 Task: Add an event with the title Second Staff Training: Sales Management, date '2024/05/06', time 9:40 AM to 11:40 AMand add a description: Participants will engage in self-reflection activities to enhance self-awareness and personal growth as leaders. They will explore strategies for continuous learning, self-motivation, and personal development.Select event color  Tomato . Add location for the event as: Lima, Peru, logged in from the account softage.8@softage.netand send the event invitation to softage.4@softage.net and softage.5@softage.net. Set a reminder for the event Every weekday(Monday to Friday)
Action: Mouse moved to (31, 81)
Screenshot: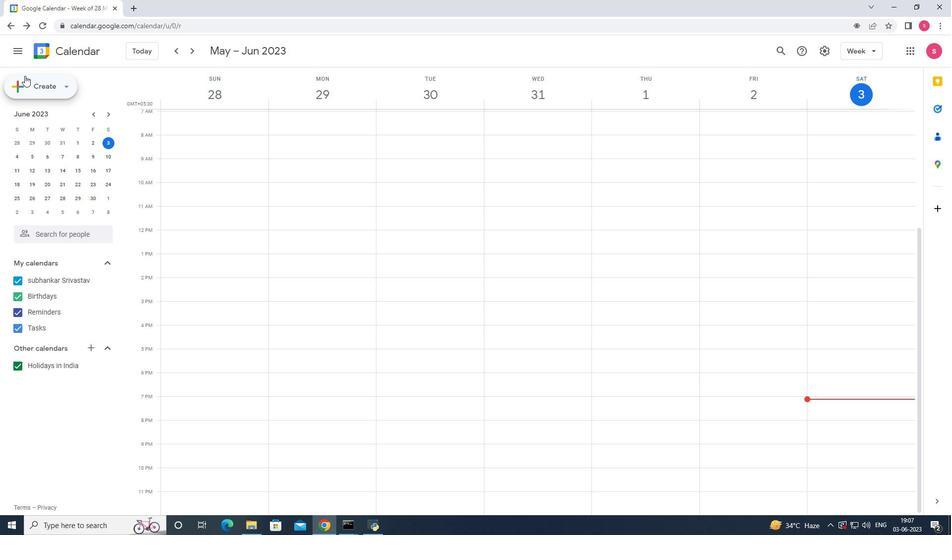 
Action: Mouse pressed left at (31, 81)
Screenshot: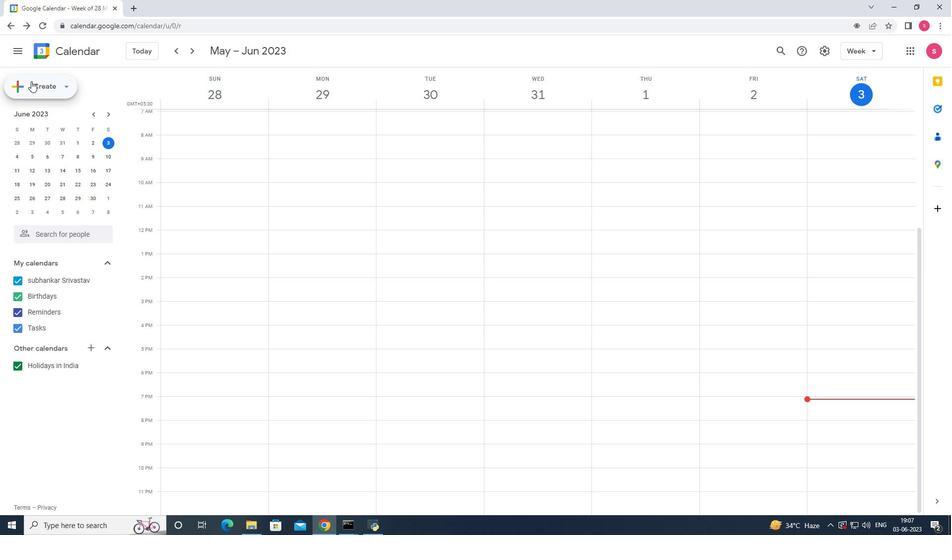 
Action: Mouse moved to (33, 114)
Screenshot: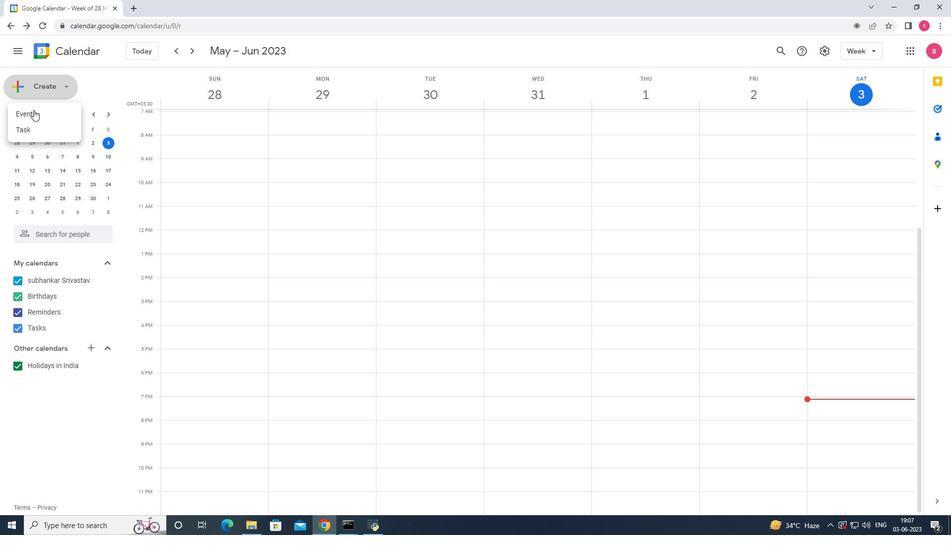 
Action: Mouse pressed left at (33, 114)
Screenshot: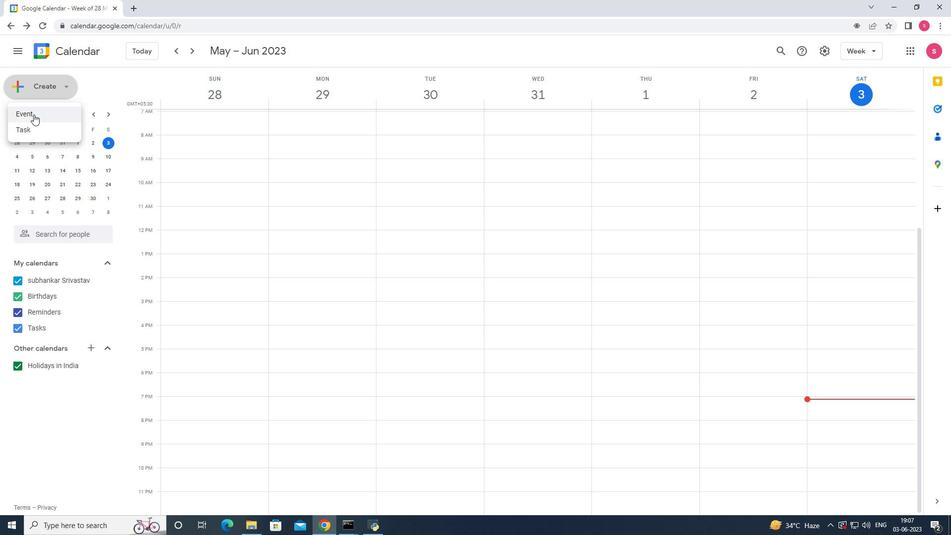 
Action: Mouse moved to (741, 394)
Screenshot: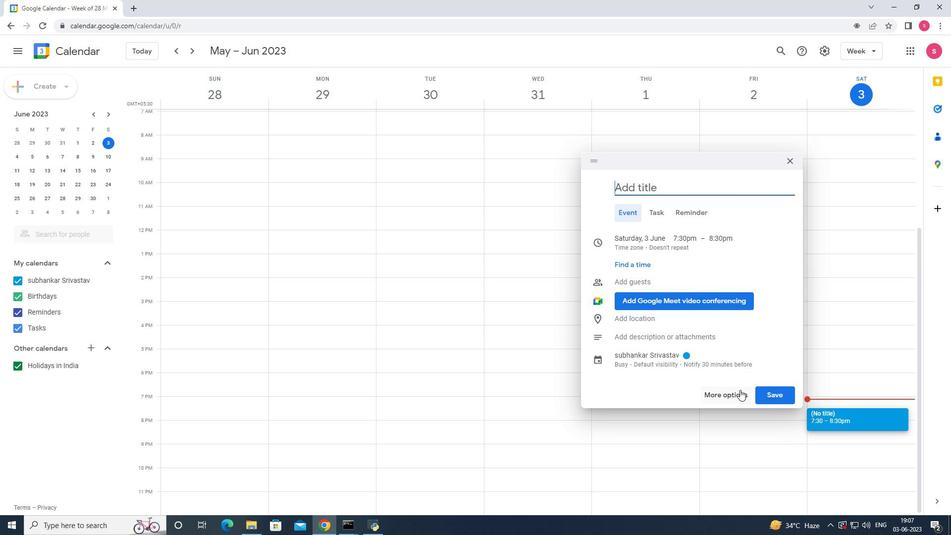 
Action: Mouse pressed left at (741, 394)
Screenshot: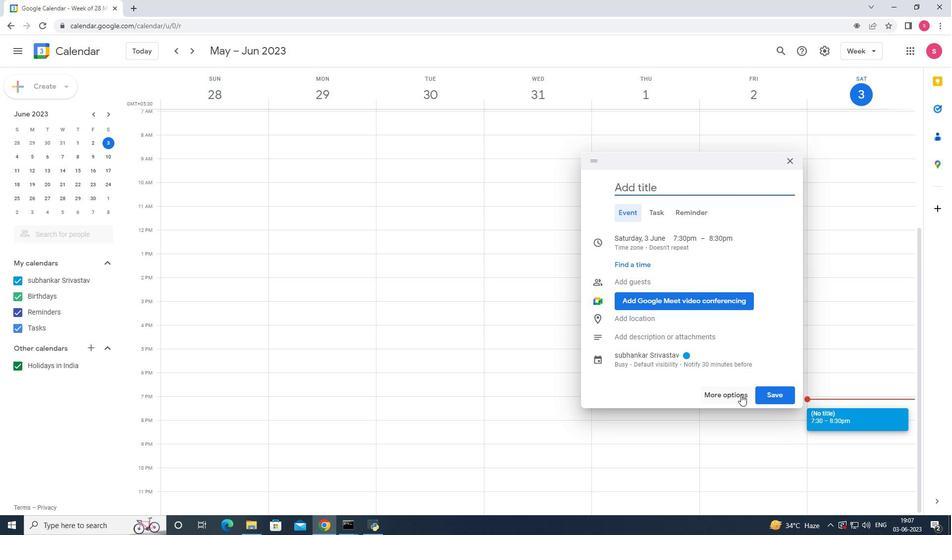 
Action: Mouse moved to (390, 269)
Screenshot: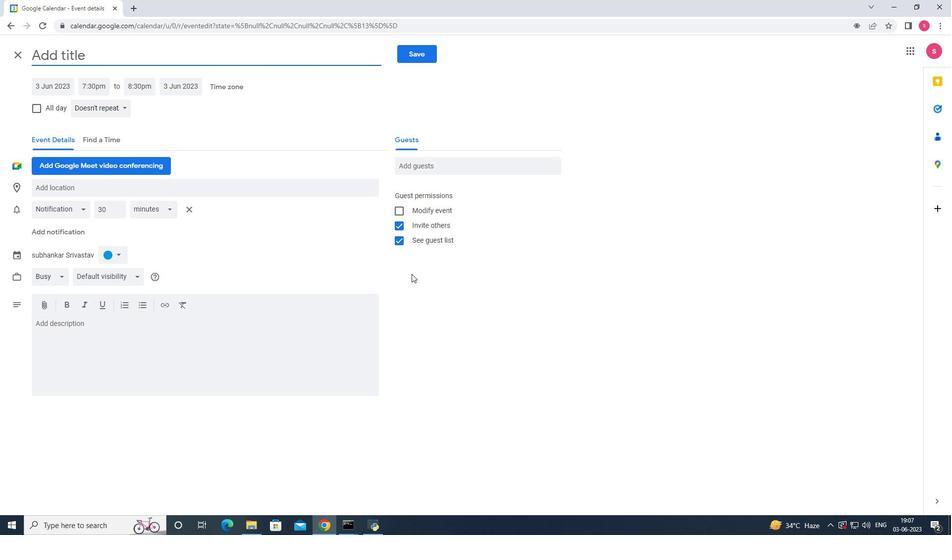 
Action: Key pressed <Key.shift>Second<Key.space><Key.shift>Staff<Key.space><Key.shift>Tranin<Key.backspace><Key.backspace><Key.backspace>ining;<Key.backspace><Key.shift><Key.shift><Key.shift><Key.shift><Key.shift><Key.shift><Key.shift><Key.shift><Key.shift><Key.shift><Key.shift>:<Key.space><Key.backspace>sa<Key.backspace><Key.backspace><Key.shift>Savi<Key.backspace><Key.backspace>l<Key.backspace><Key.backspace><Key.backspace><Key.space><Key.shift><Key.shift>Sales<Key.space><Key.shift>Management
Screenshot: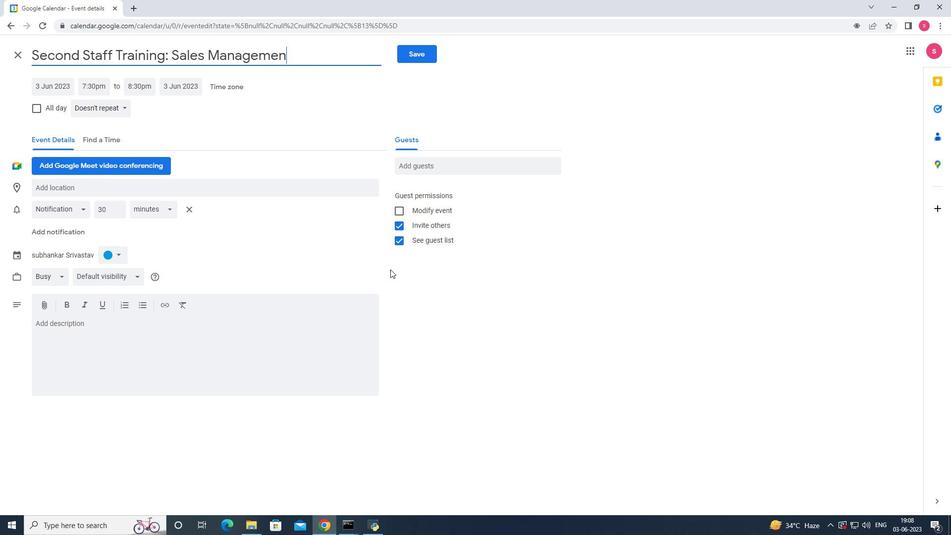 
Action: Mouse moved to (54, 84)
Screenshot: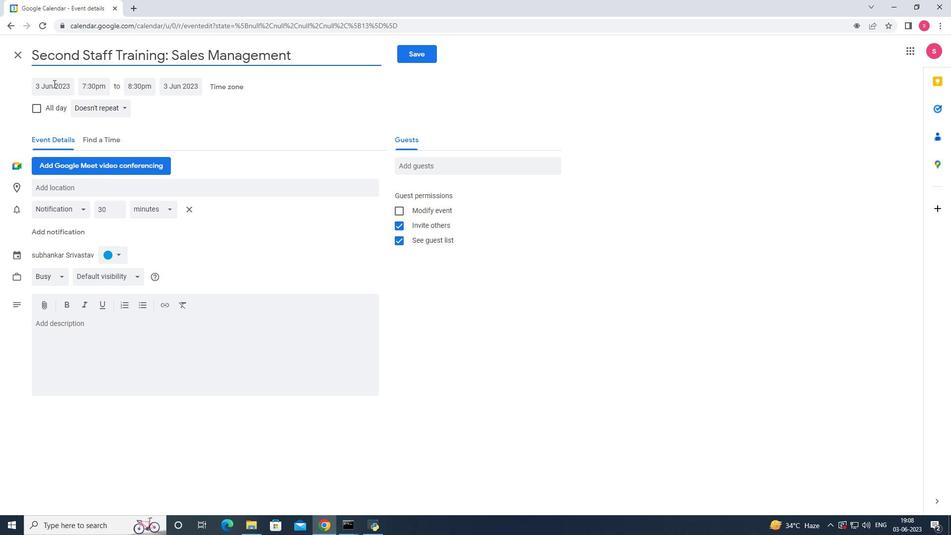 
Action: Mouse pressed left at (54, 84)
Screenshot: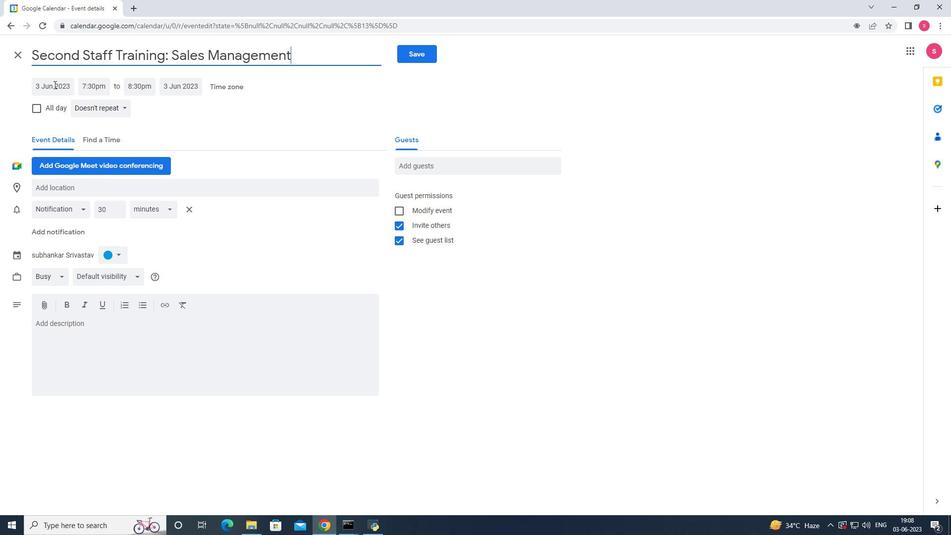 
Action: Mouse moved to (153, 110)
Screenshot: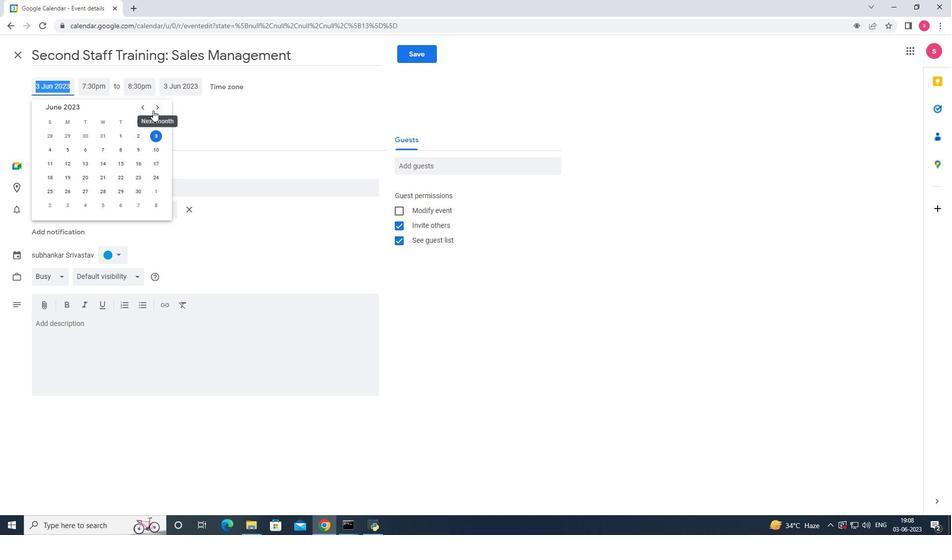 
Action: Mouse pressed left at (153, 110)
Screenshot: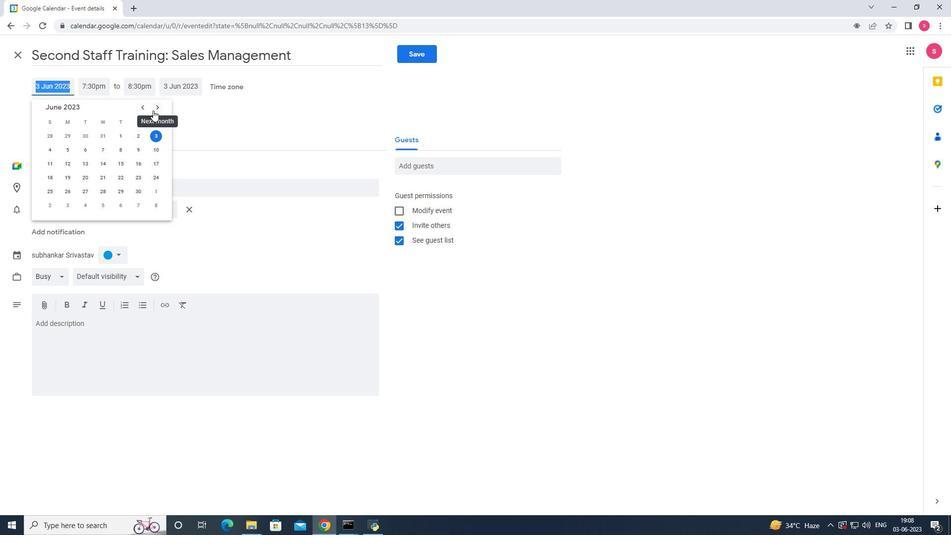 
Action: Mouse pressed left at (153, 110)
Screenshot: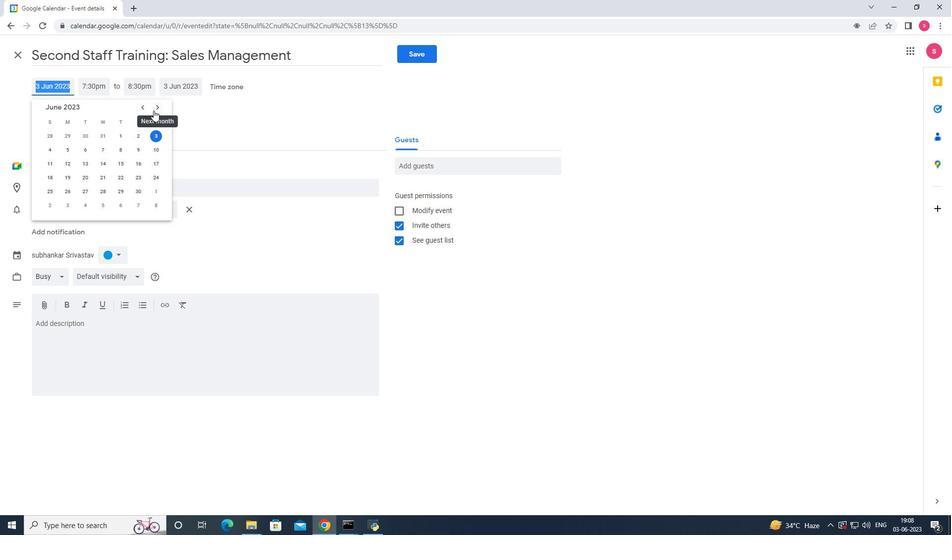 
Action: Mouse pressed left at (153, 110)
Screenshot: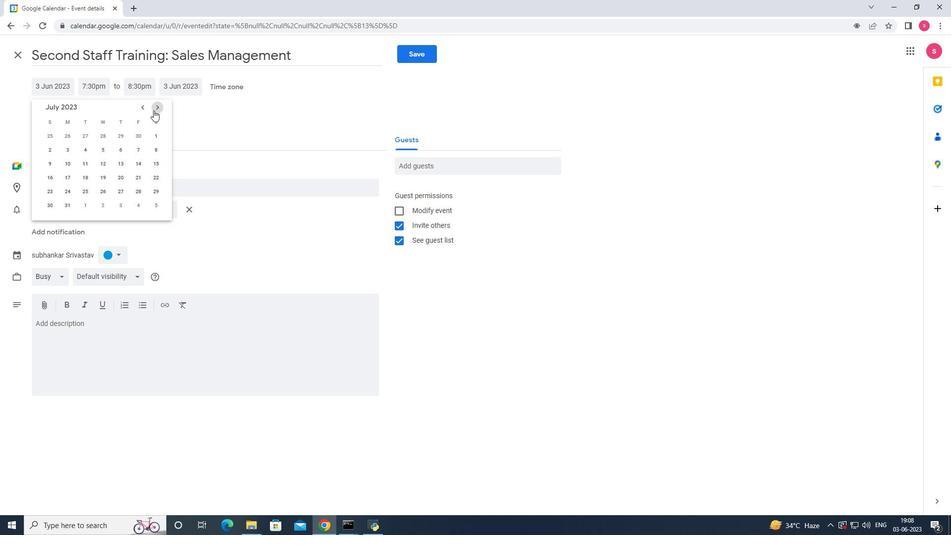 
Action: Mouse pressed left at (153, 110)
Screenshot: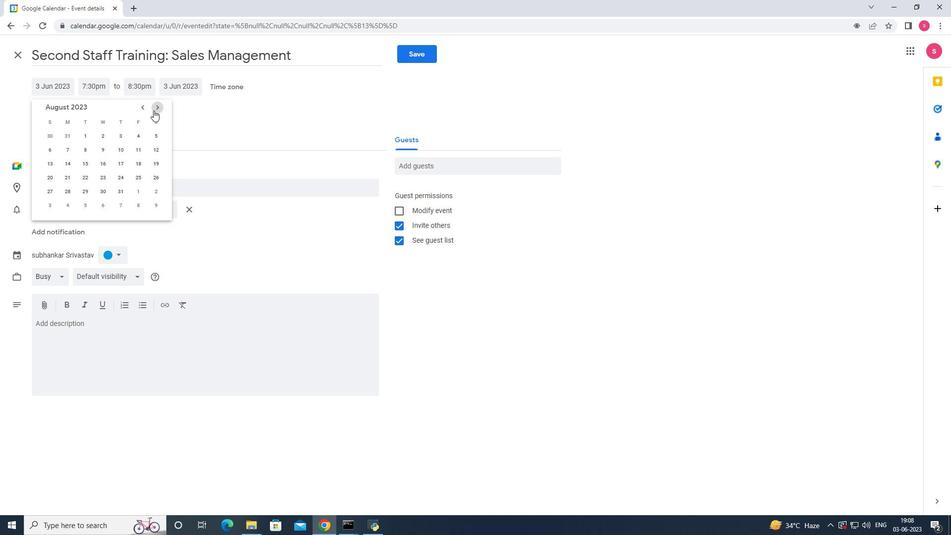 
Action: Mouse pressed left at (153, 110)
Screenshot: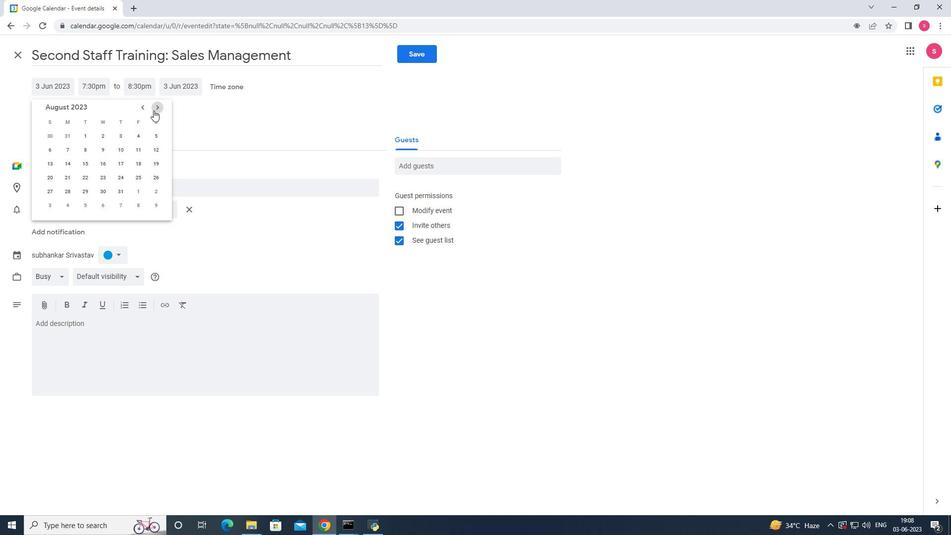 
Action: Mouse pressed left at (153, 110)
Screenshot: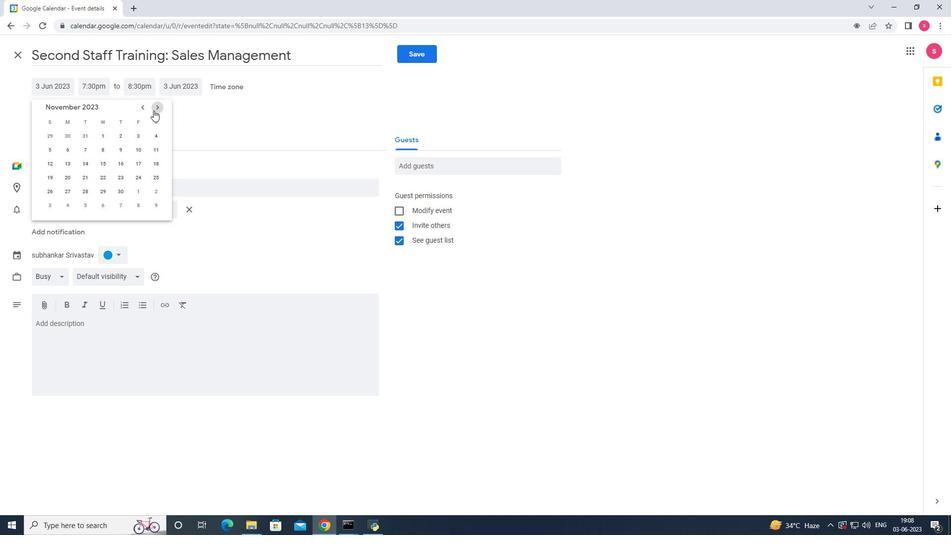 
Action: Mouse pressed left at (153, 110)
Screenshot: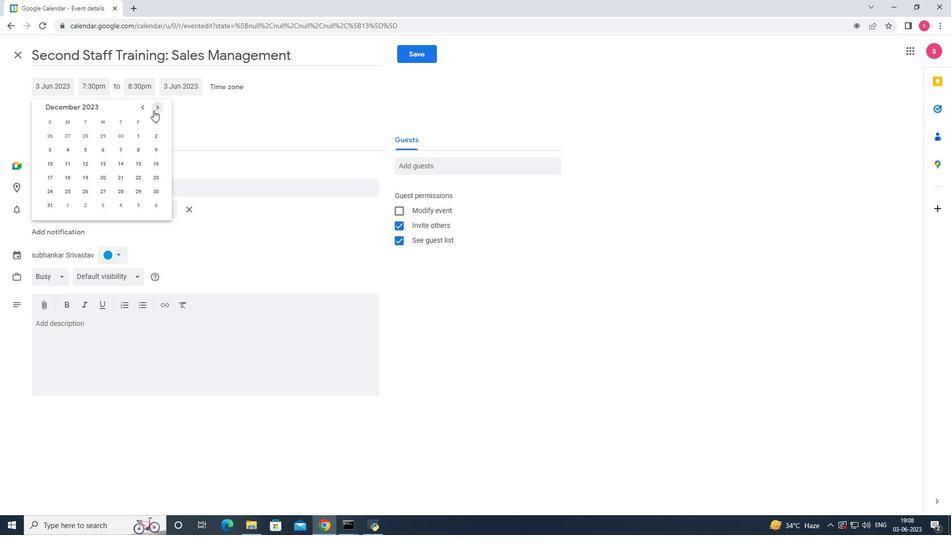 
Action: Mouse pressed left at (153, 110)
Screenshot: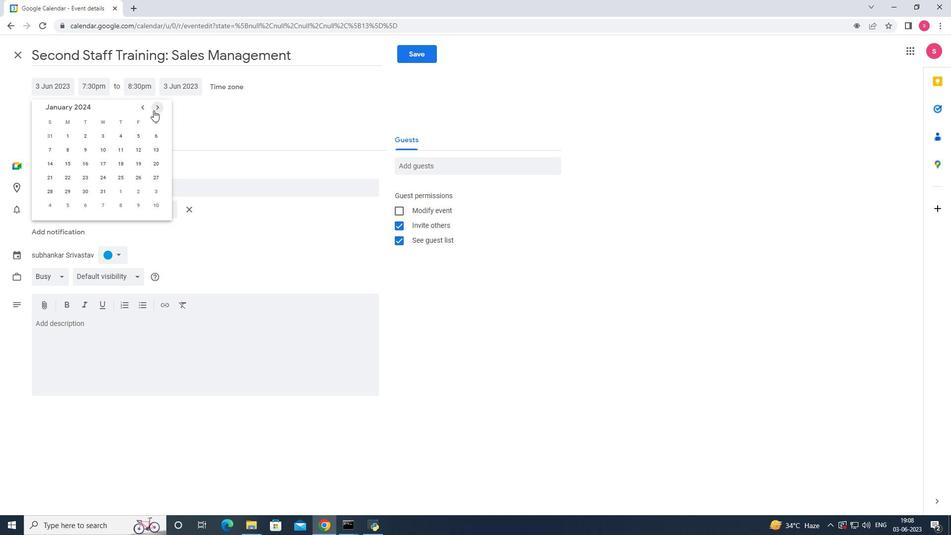 
Action: Mouse pressed left at (153, 110)
Screenshot: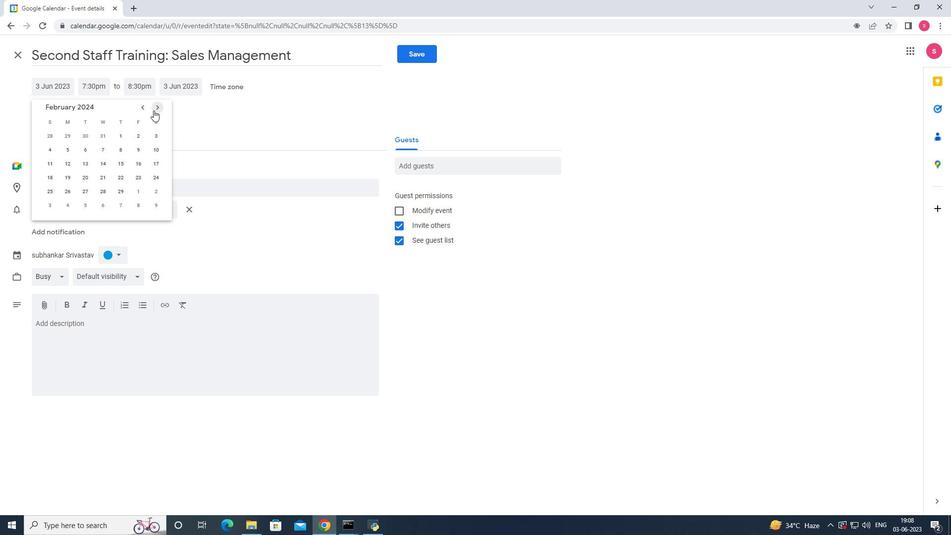 
Action: Mouse pressed left at (153, 110)
Screenshot: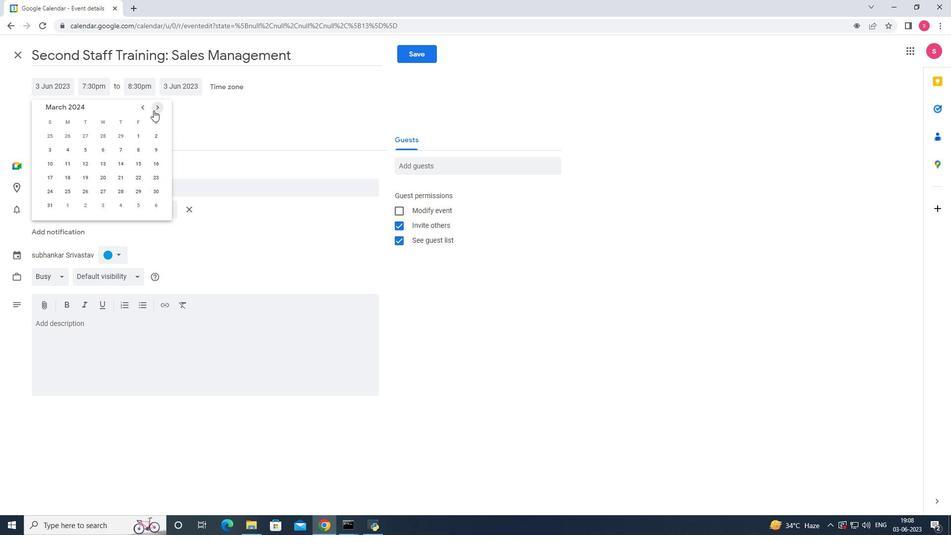 
Action: Mouse pressed left at (153, 110)
Screenshot: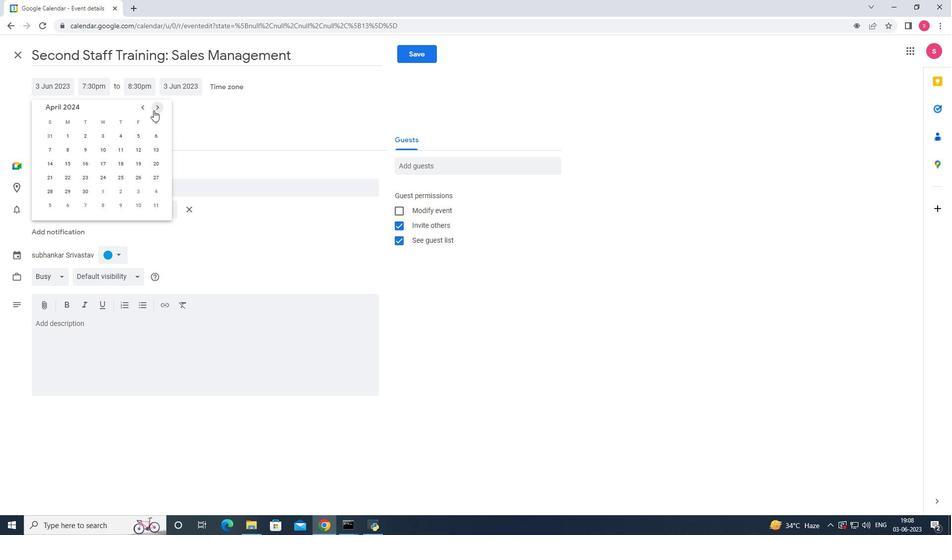 
Action: Mouse moved to (66, 148)
Screenshot: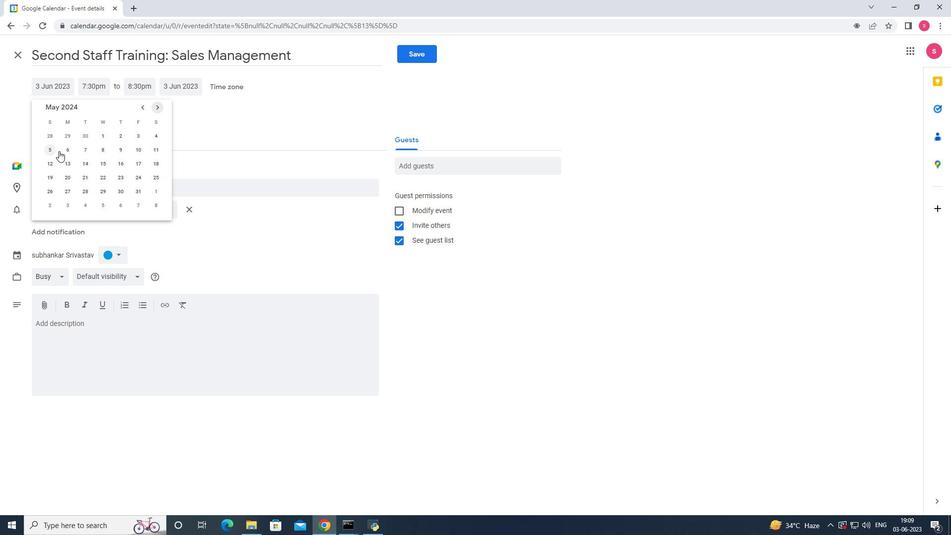 
Action: Mouse pressed left at (66, 148)
Screenshot: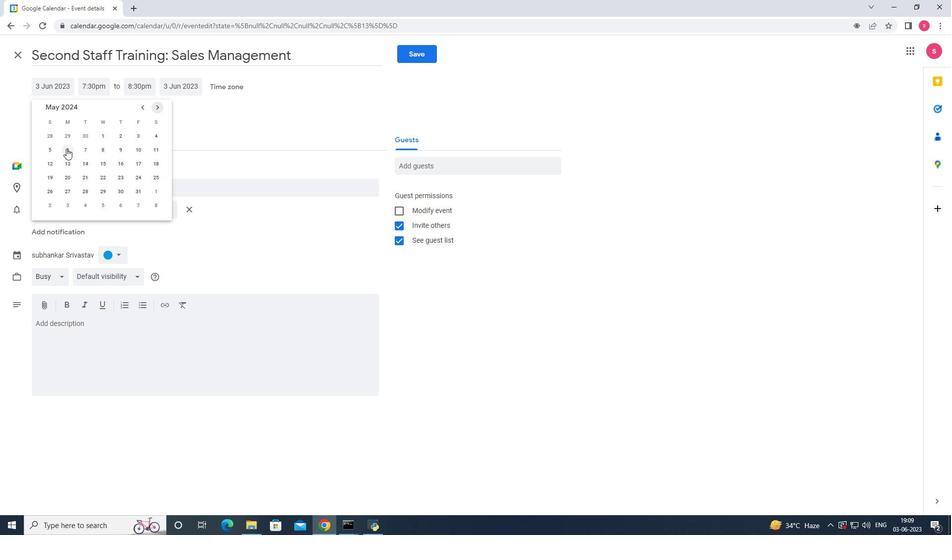
Action: Mouse moved to (102, 89)
Screenshot: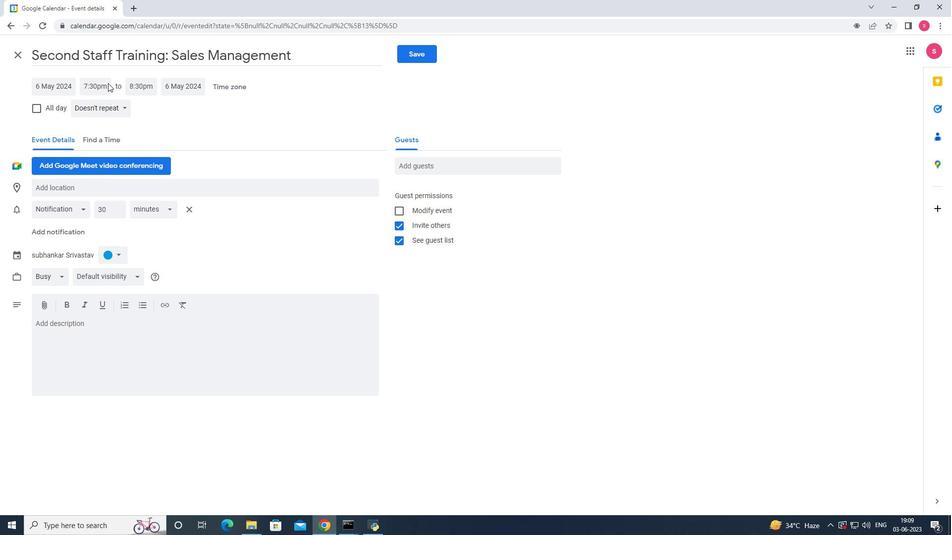 
Action: Mouse pressed left at (102, 89)
Screenshot: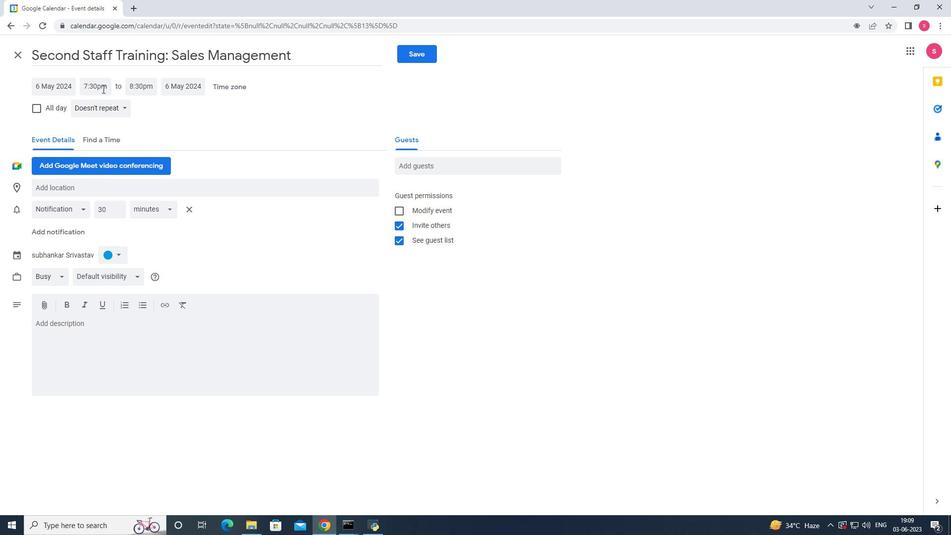 
Action: Mouse moved to (105, 166)
Screenshot: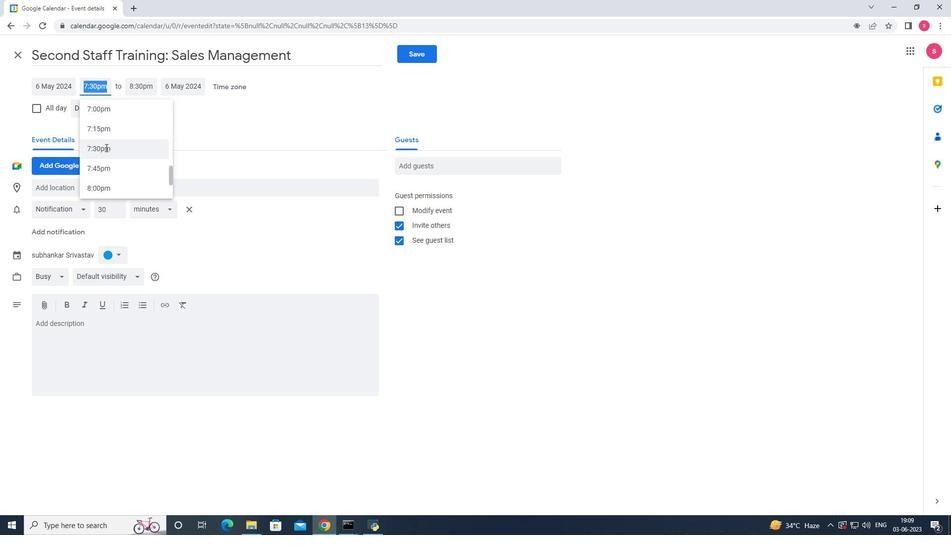 
Action: Mouse scrolled (105, 166) with delta (0, 0)
Screenshot: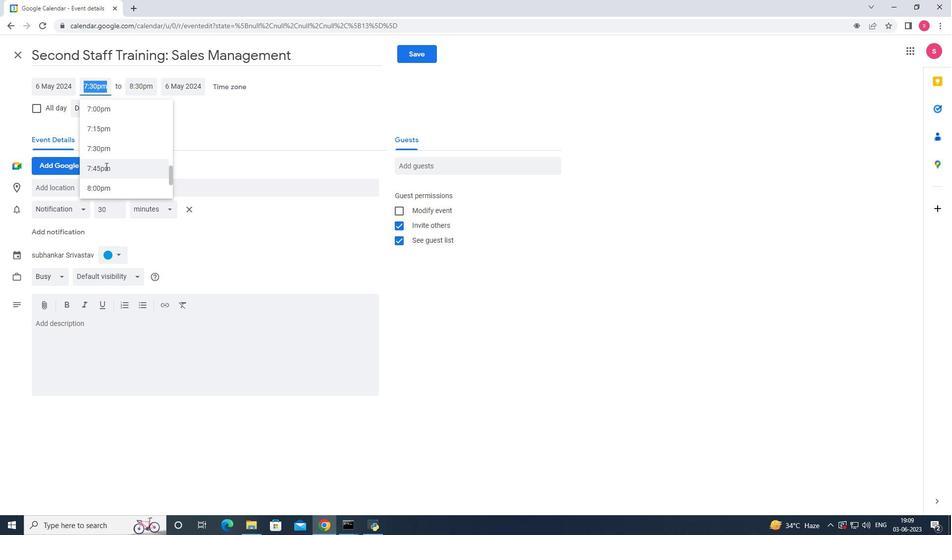 
Action: Mouse scrolled (105, 166) with delta (0, 0)
Screenshot: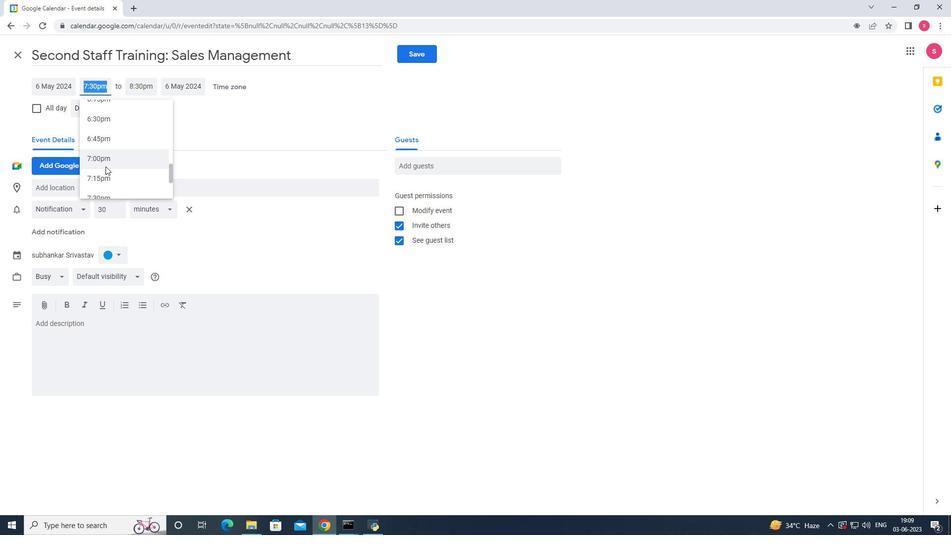 
Action: Mouse scrolled (105, 166) with delta (0, 0)
Screenshot: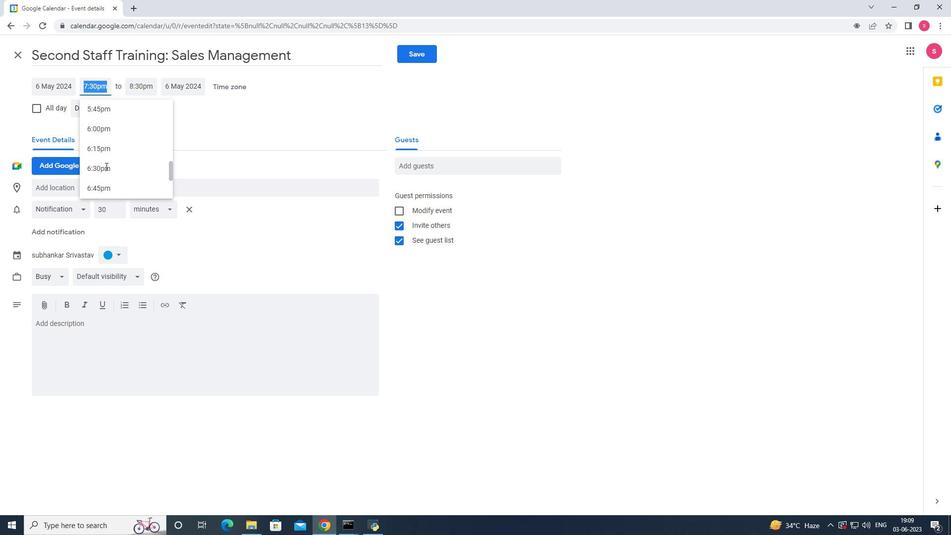 
Action: Mouse scrolled (105, 166) with delta (0, 0)
Screenshot: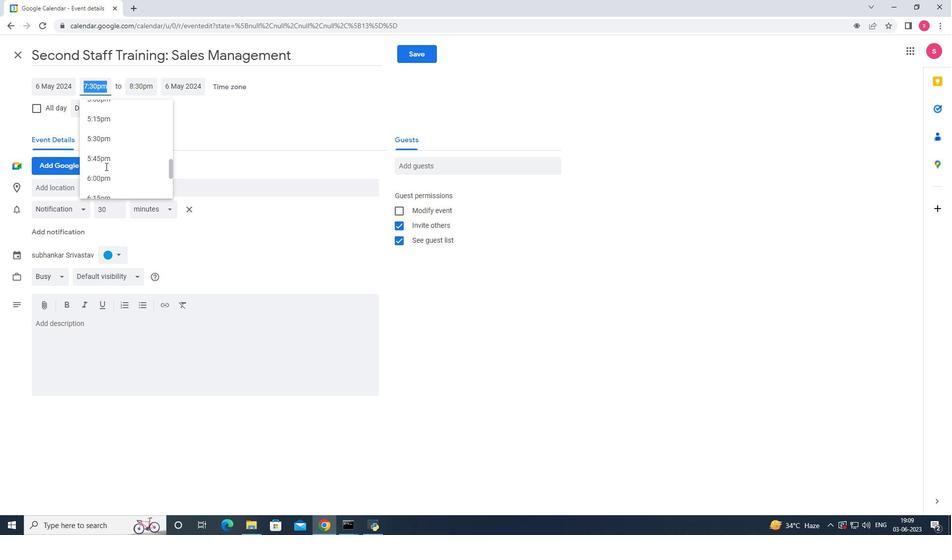 
Action: Mouse scrolled (105, 166) with delta (0, 0)
Screenshot: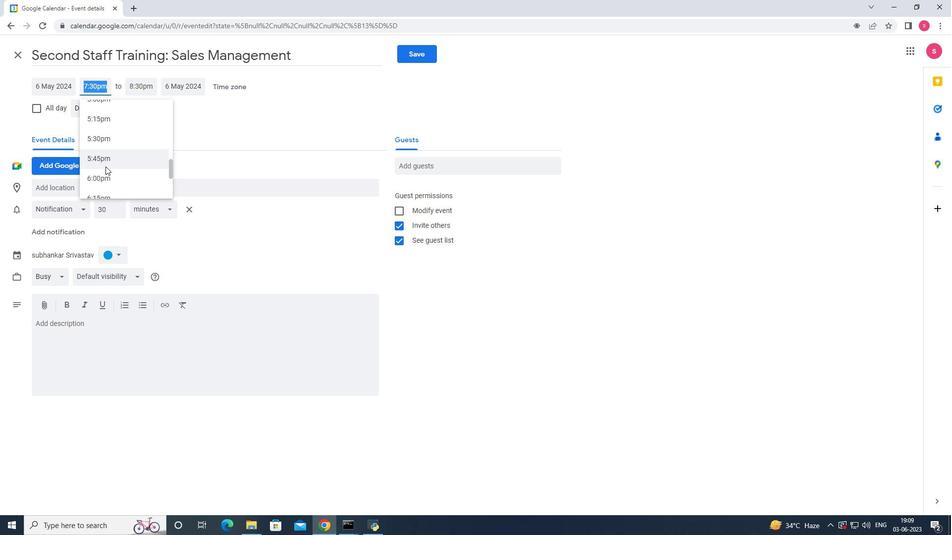 
Action: Mouse scrolled (105, 166) with delta (0, 0)
Screenshot: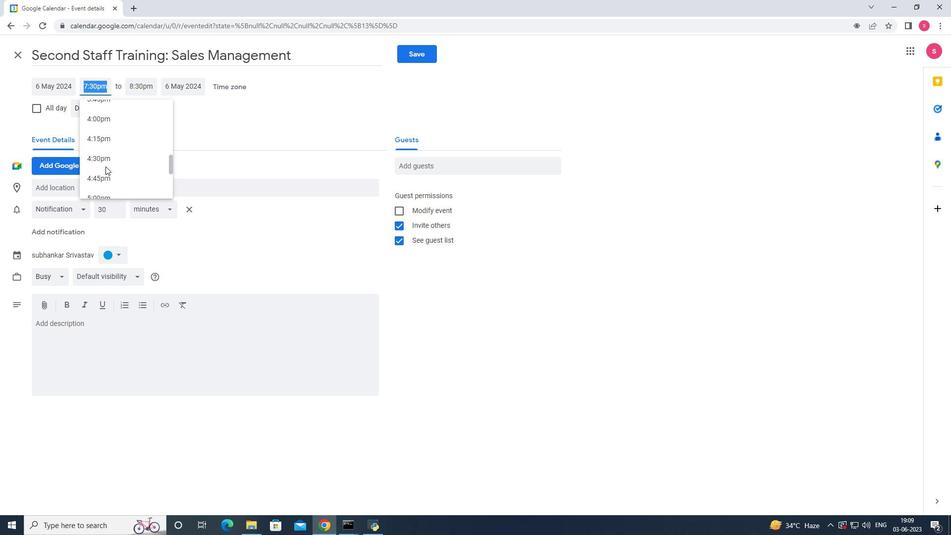
Action: Mouse scrolled (105, 166) with delta (0, 0)
Screenshot: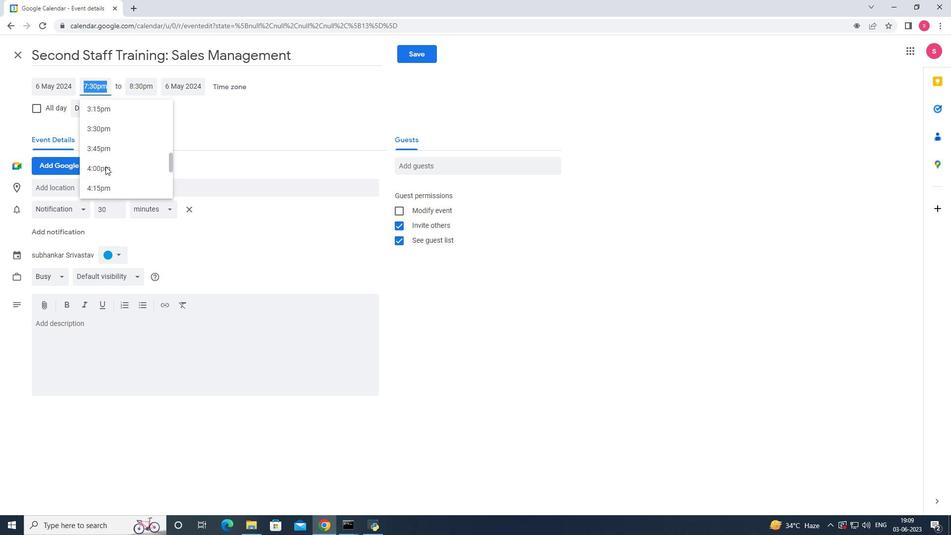 
Action: Mouse scrolled (105, 166) with delta (0, 0)
Screenshot: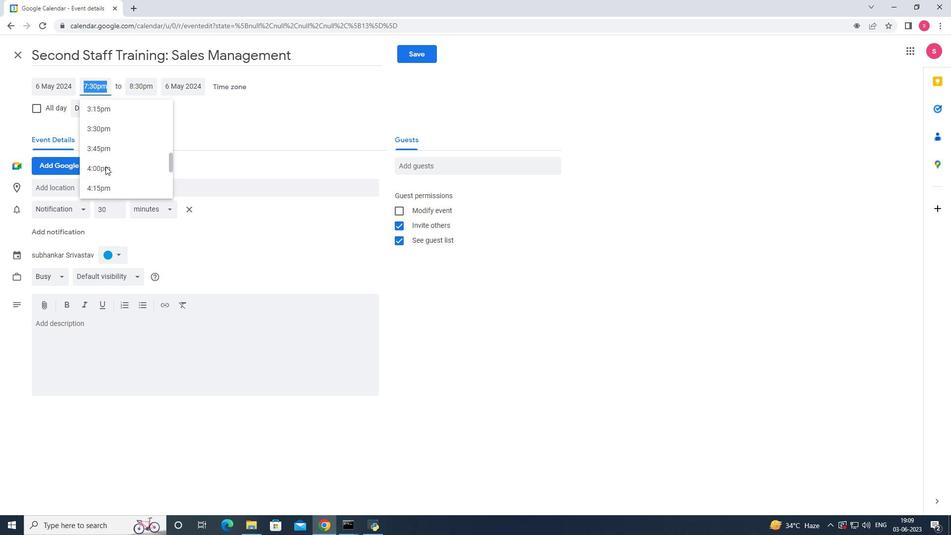
Action: Mouse scrolled (105, 166) with delta (0, 0)
Screenshot: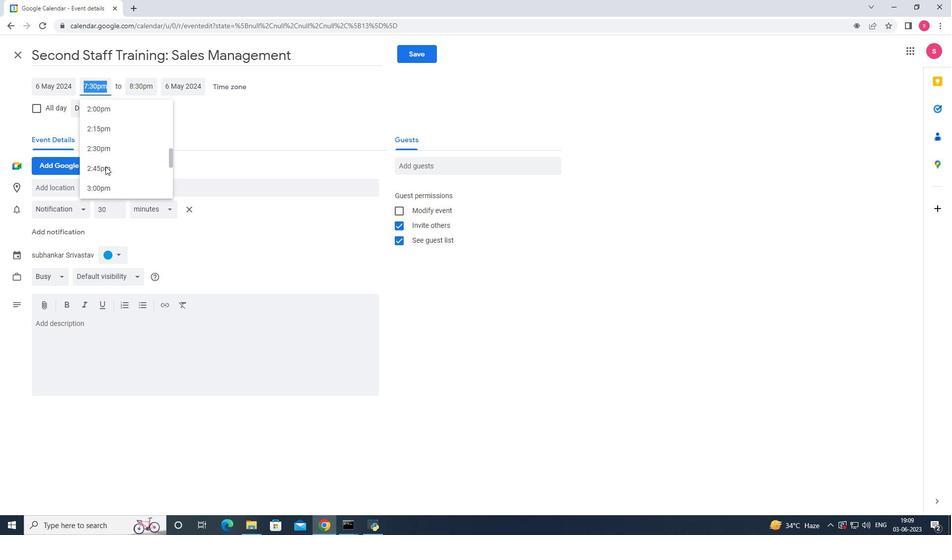 
Action: Mouse scrolled (105, 166) with delta (0, 0)
Screenshot: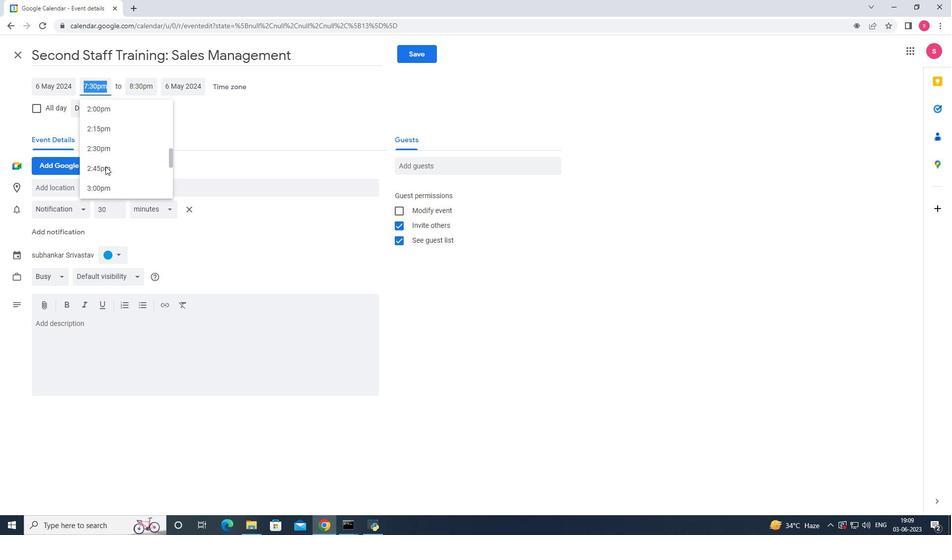 
Action: Mouse scrolled (105, 166) with delta (0, 0)
Screenshot: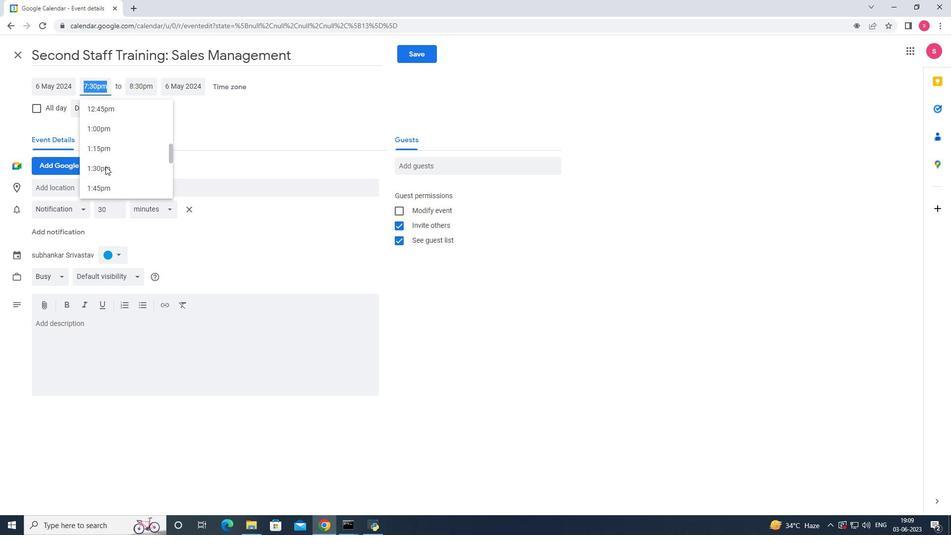 
Action: Mouse scrolled (105, 166) with delta (0, 0)
Screenshot: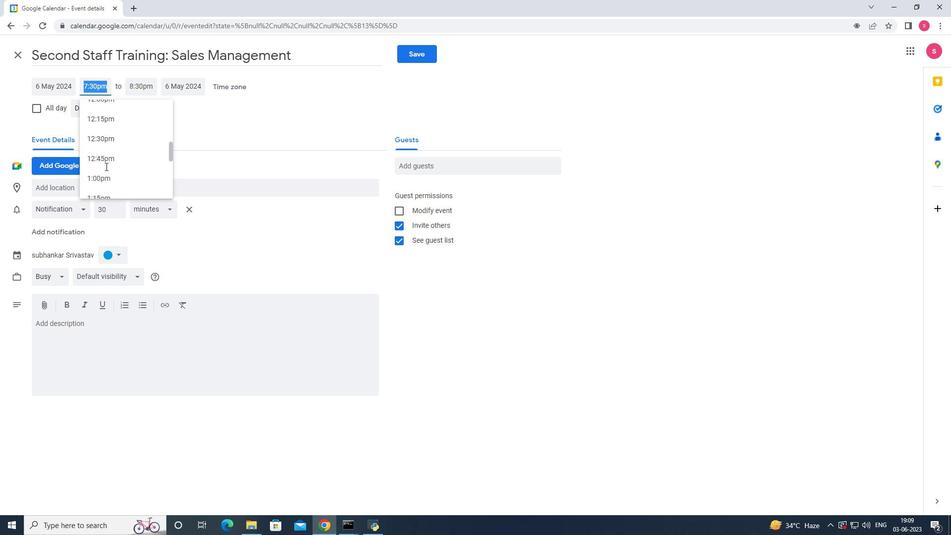 
Action: Mouse scrolled (105, 166) with delta (0, 0)
Screenshot: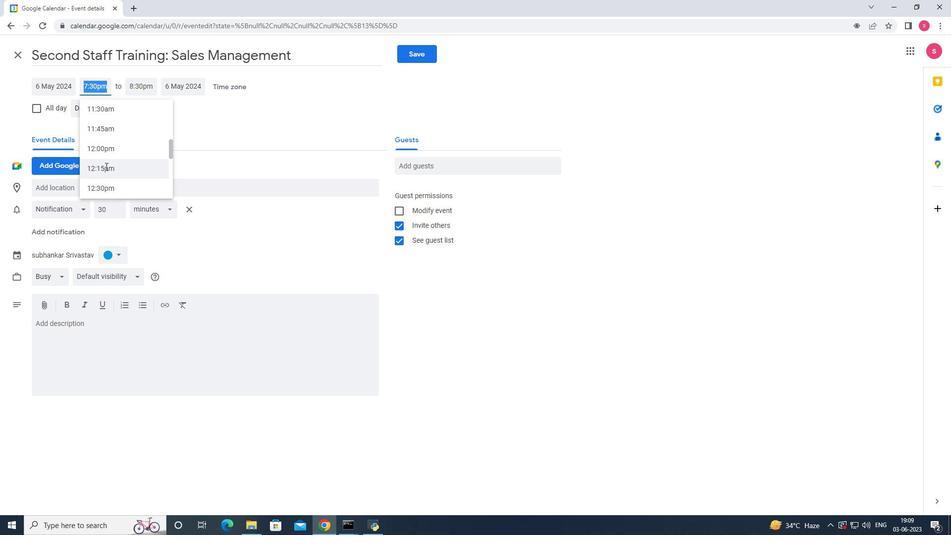 
Action: Mouse scrolled (105, 166) with delta (0, 0)
Screenshot: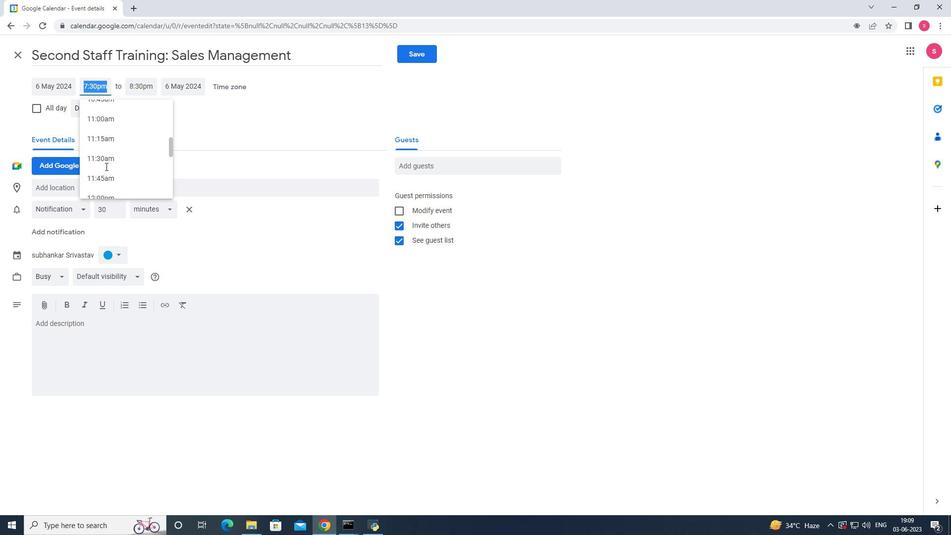 
Action: Mouse scrolled (105, 166) with delta (0, 0)
Screenshot: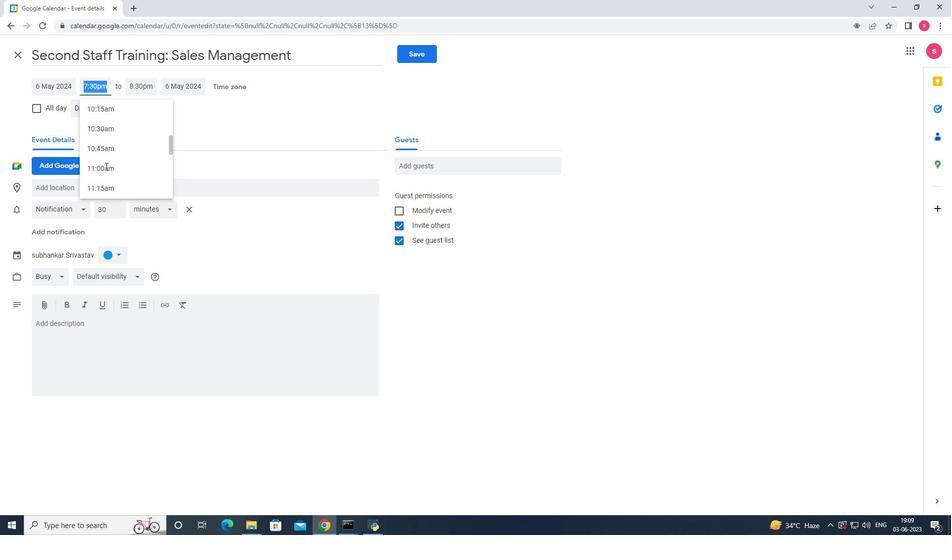 
Action: Mouse scrolled (105, 166) with delta (0, 0)
Screenshot: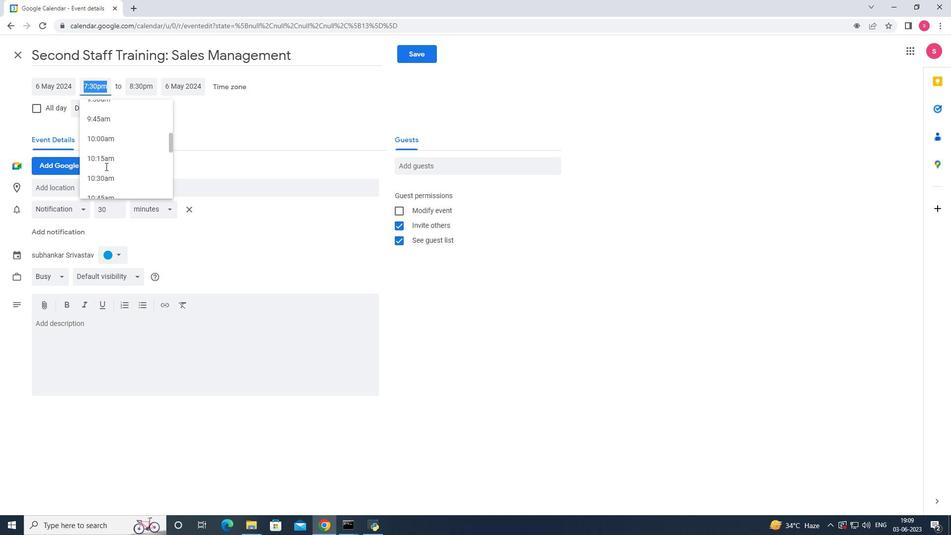 
Action: Mouse moved to (86, 85)
Screenshot: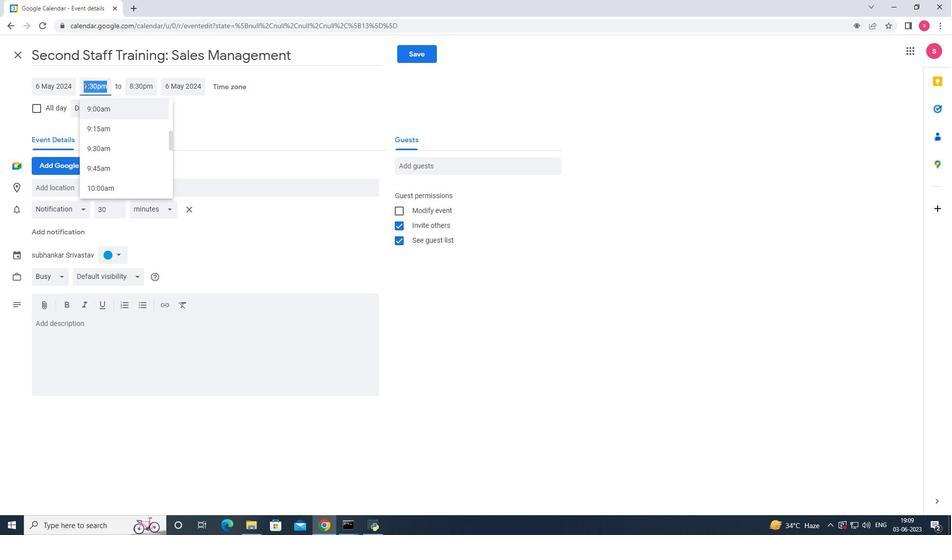 
Action: Mouse pressed left at (86, 85)
Screenshot: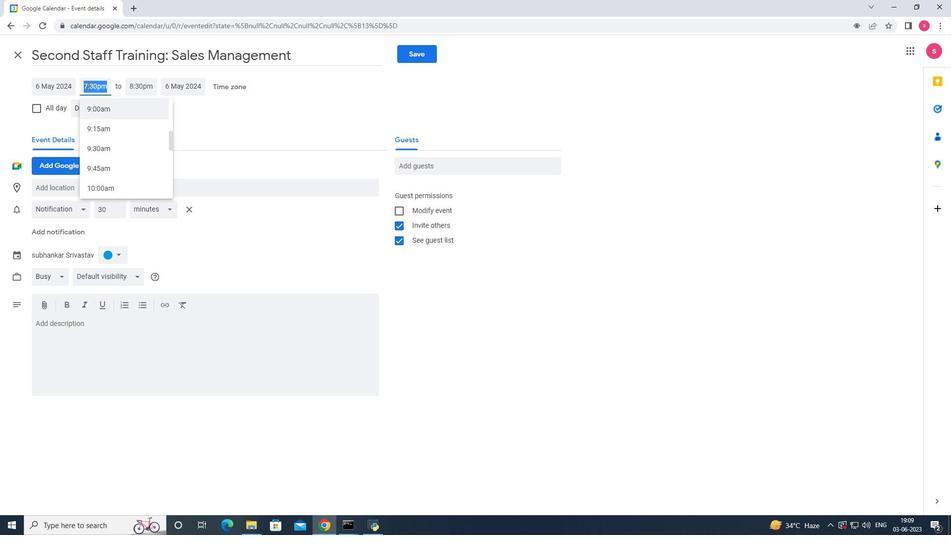 
Action: Mouse moved to (89, 93)
Screenshot: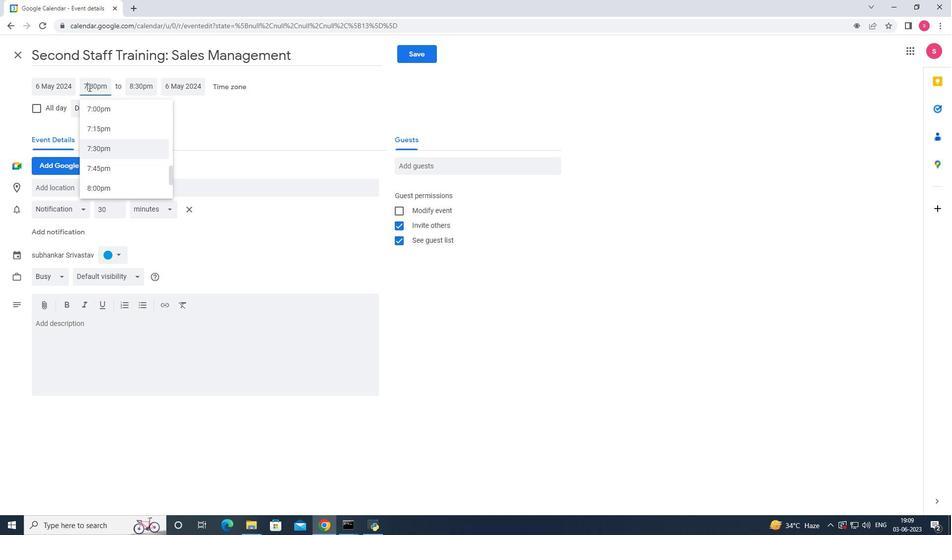 
Action: Key pressed <Key.backspace>9
Screenshot: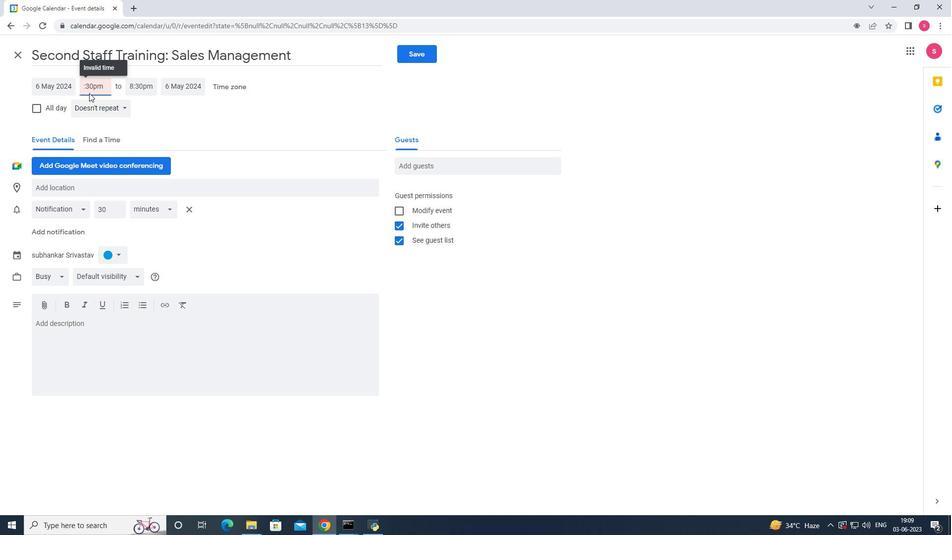 
Action: Mouse moved to (92, 84)
Screenshot: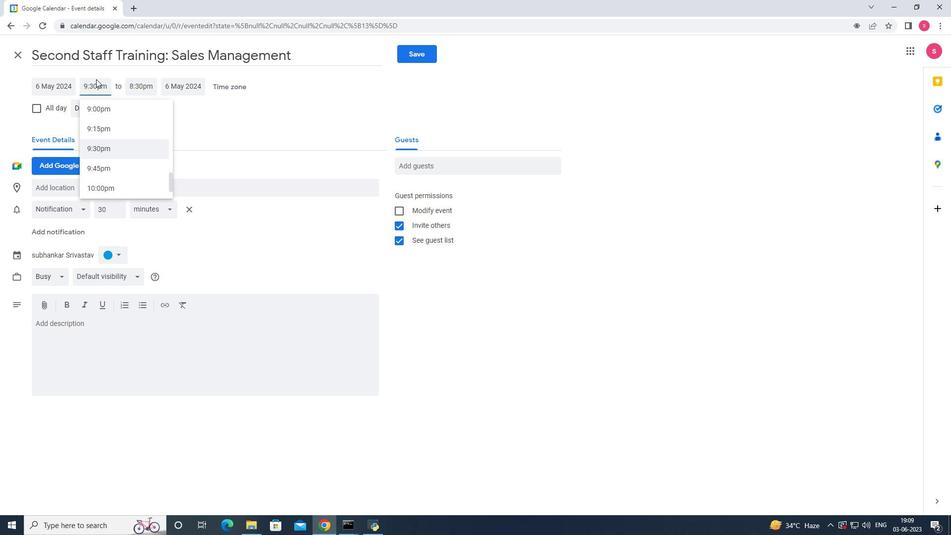 
Action: Mouse pressed left at (92, 84)
Screenshot: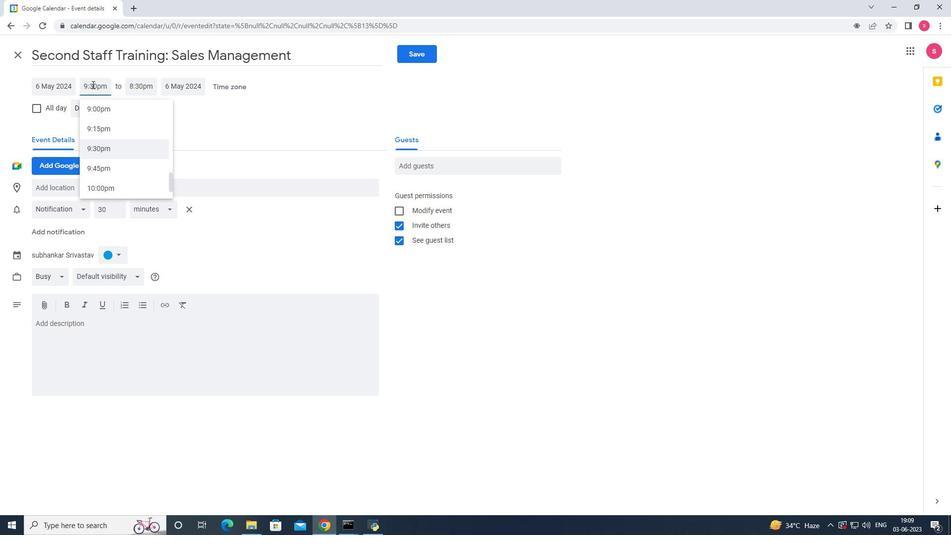 
Action: Mouse moved to (92, 82)
Screenshot: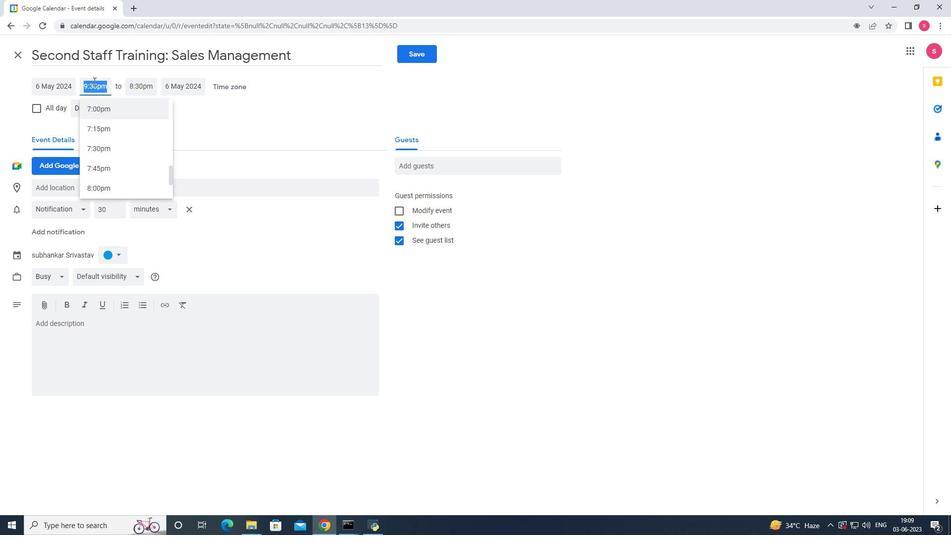 
Action: Mouse pressed left at (92, 82)
Screenshot: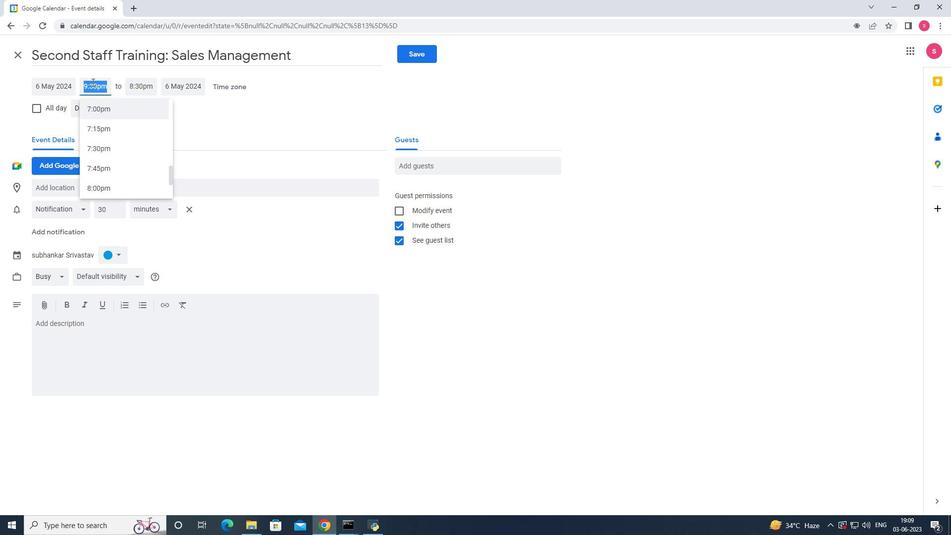 
Action: Mouse moved to (100, 110)
Screenshot: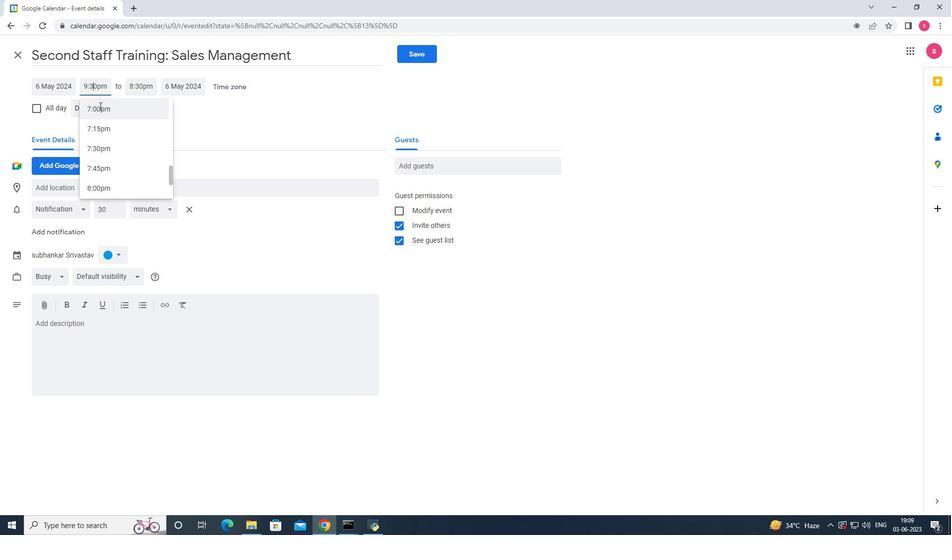 
Action: Key pressed <Key.backspace>4
Screenshot: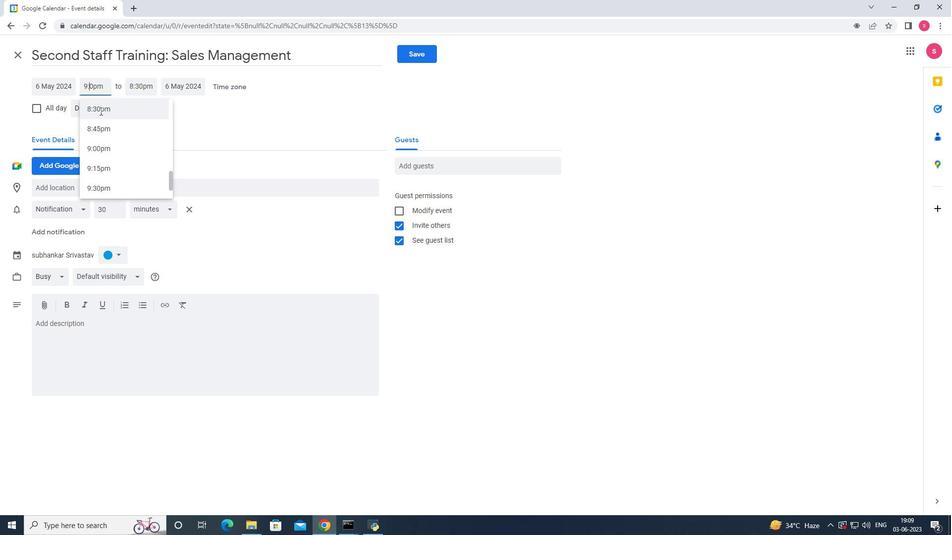 
Action: Mouse moved to (101, 84)
Screenshot: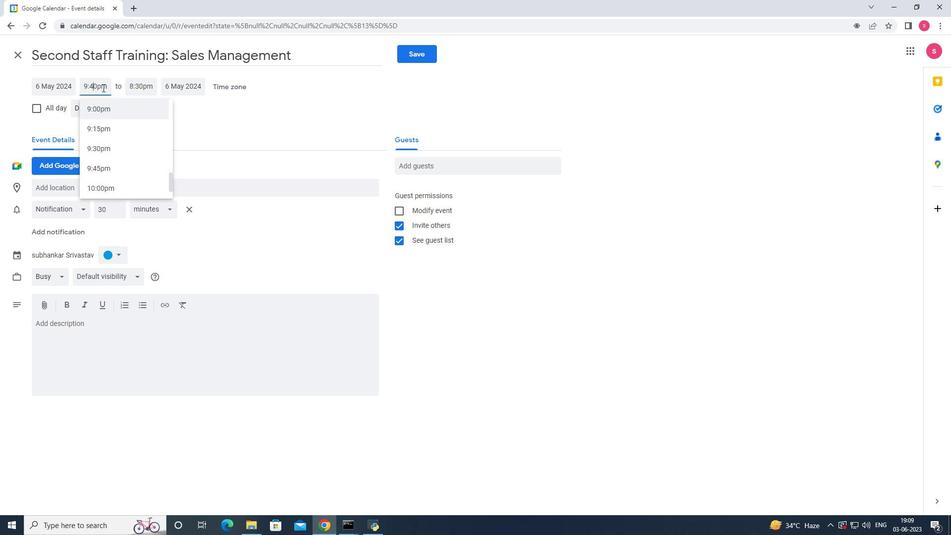 
Action: Mouse pressed left at (101, 84)
Screenshot: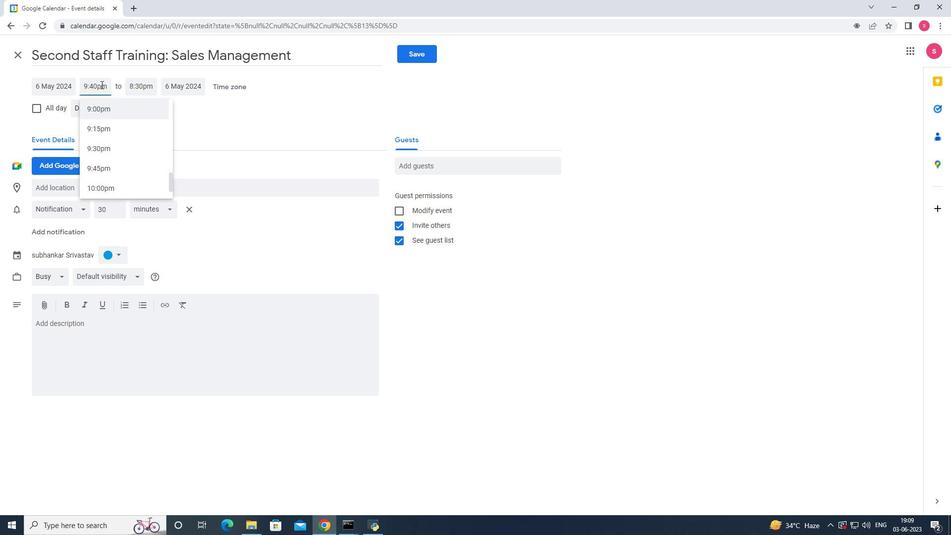 
Action: Mouse moved to (100, 86)
Screenshot: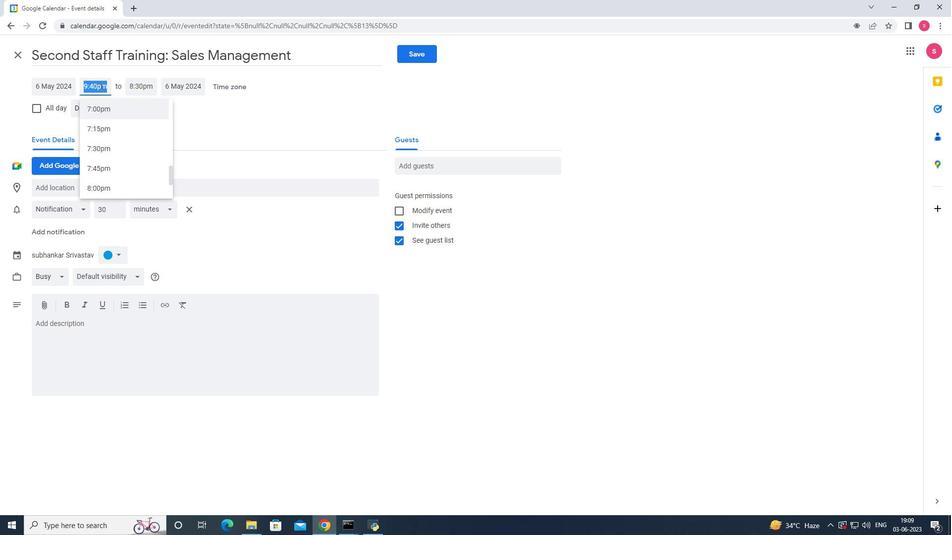 
Action: Mouse pressed left at (100, 86)
Screenshot: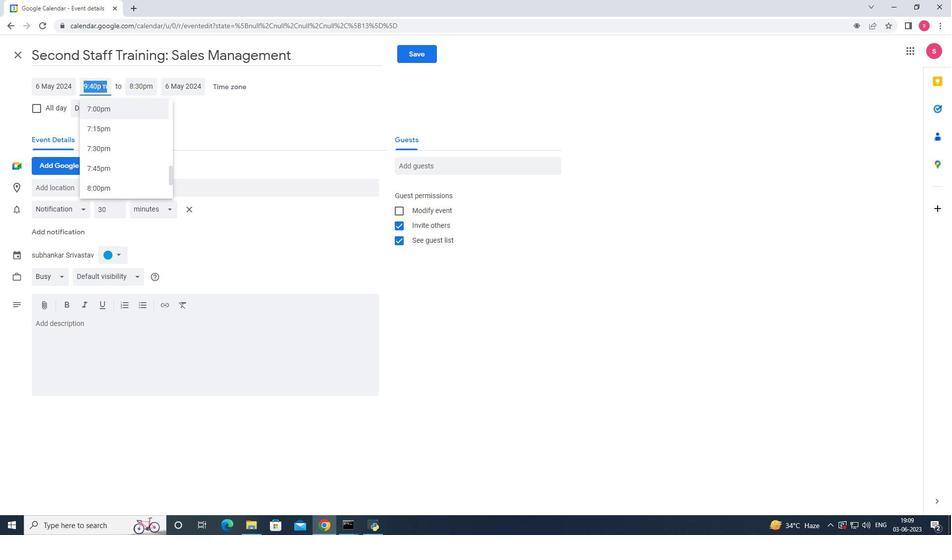 
Action: Mouse moved to (131, 102)
Screenshot: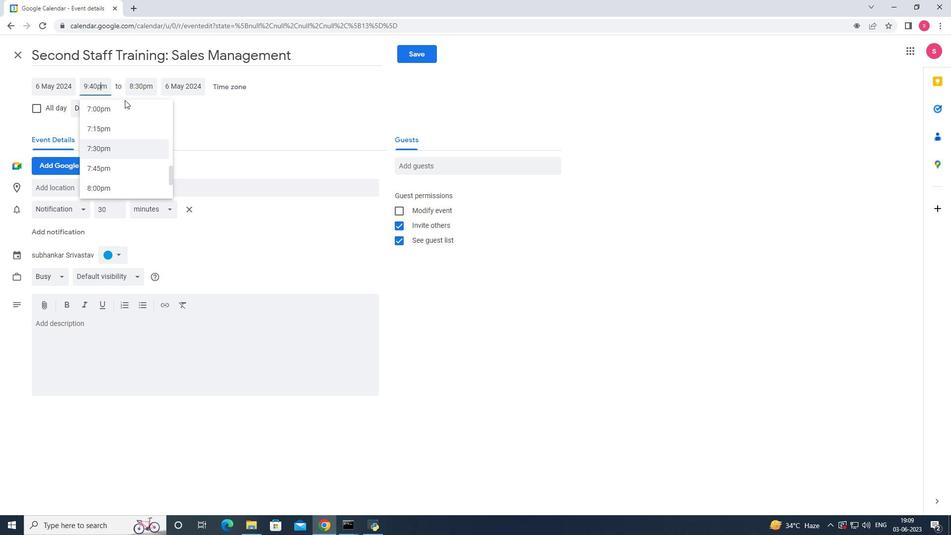 
Action: Key pressed <Key.backspace>
Screenshot: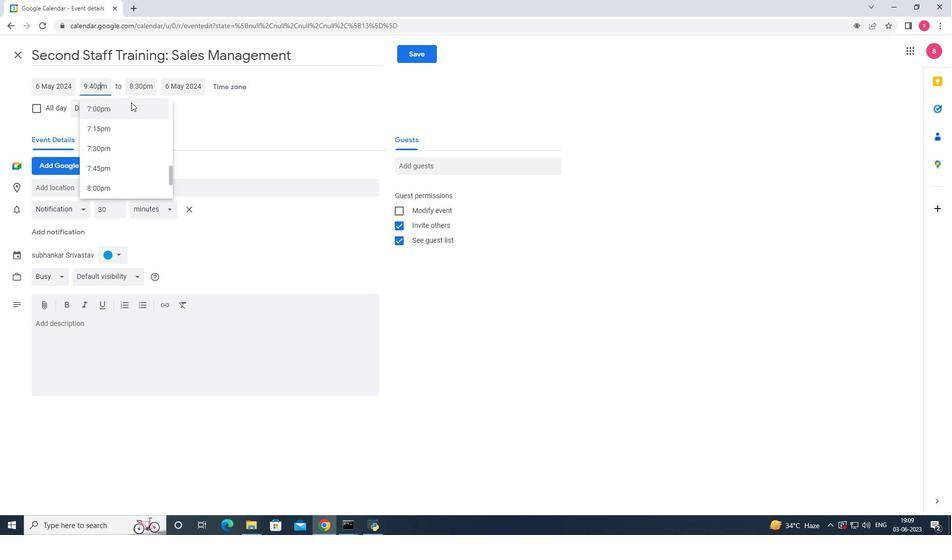 
Action: Mouse moved to (130, 114)
Screenshot: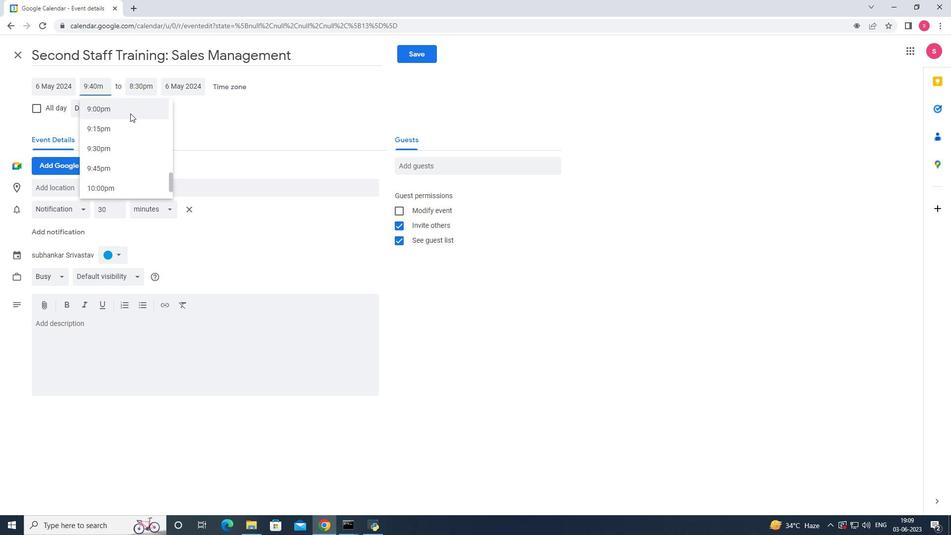 
Action: Key pressed a
Screenshot: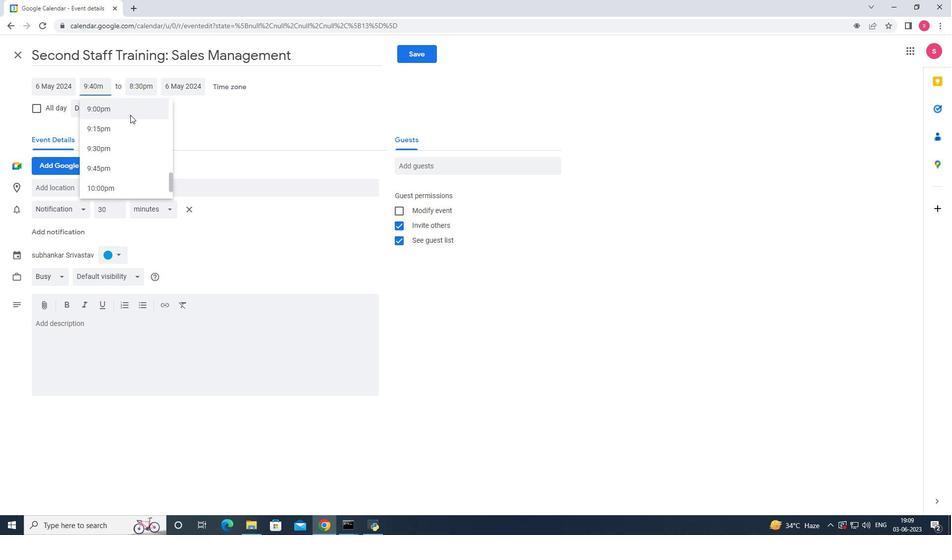 
Action: Mouse moved to (141, 86)
Screenshot: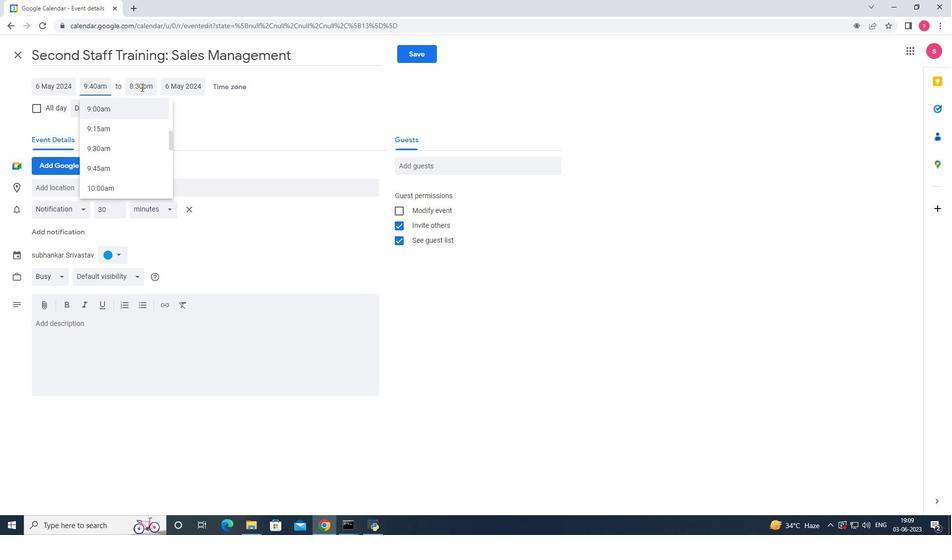 
Action: Mouse pressed left at (141, 86)
Screenshot: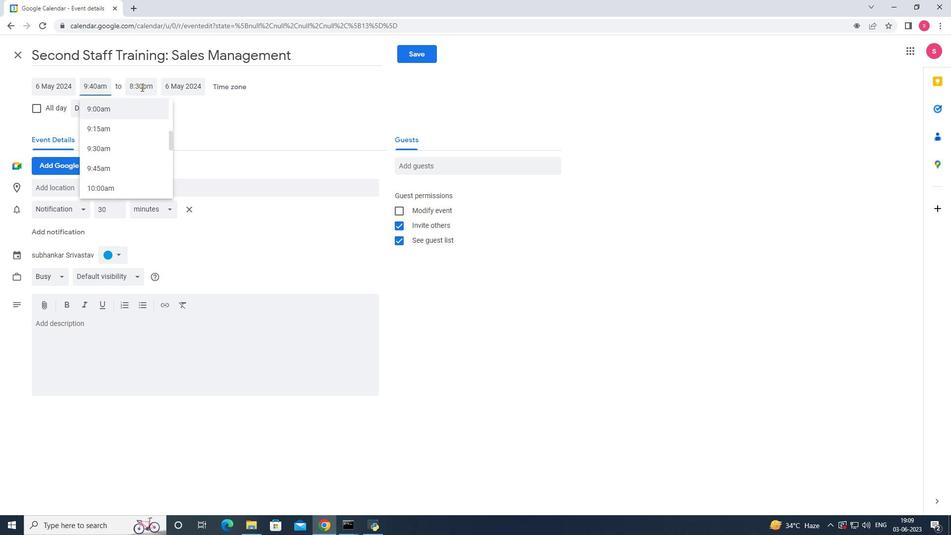 
Action: Mouse moved to (155, 154)
Screenshot: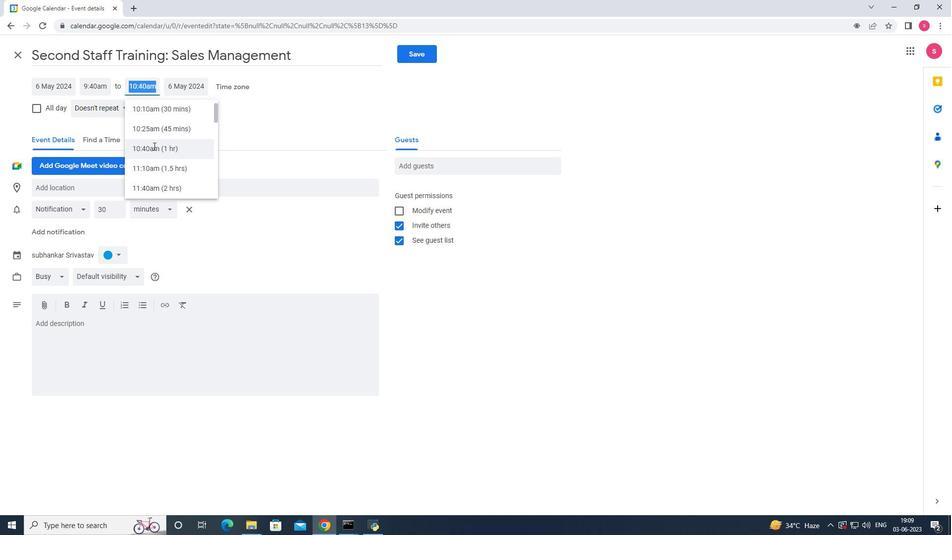 
Action: Mouse scrolled (155, 153) with delta (0, 0)
Screenshot: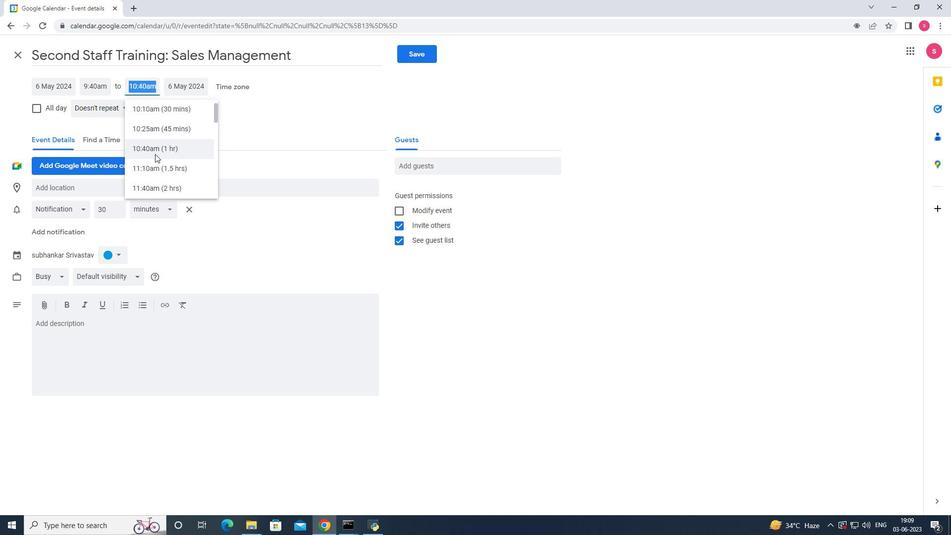 
Action: Mouse moved to (157, 146)
Screenshot: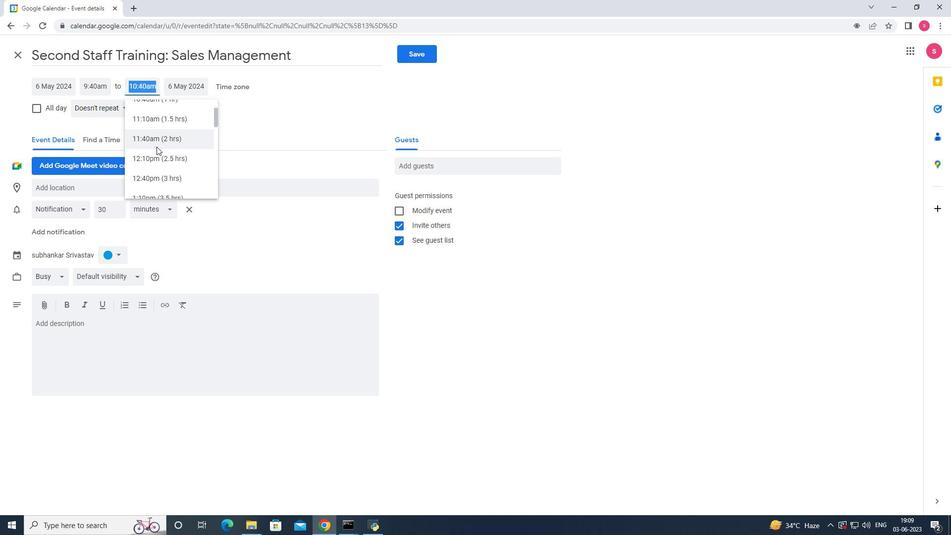 
Action: Mouse pressed left at (157, 146)
Screenshot: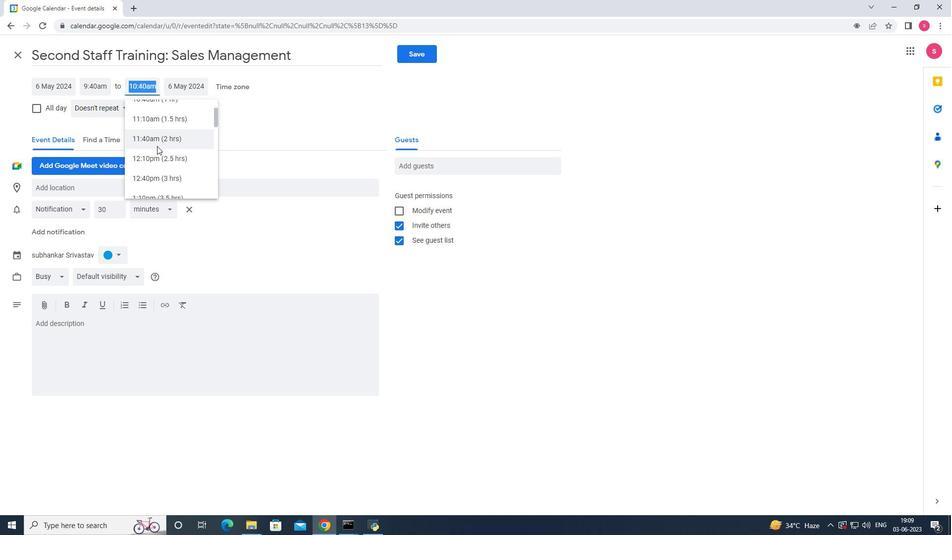 
Action: Mouse moved to (72, 322)
Screenshot: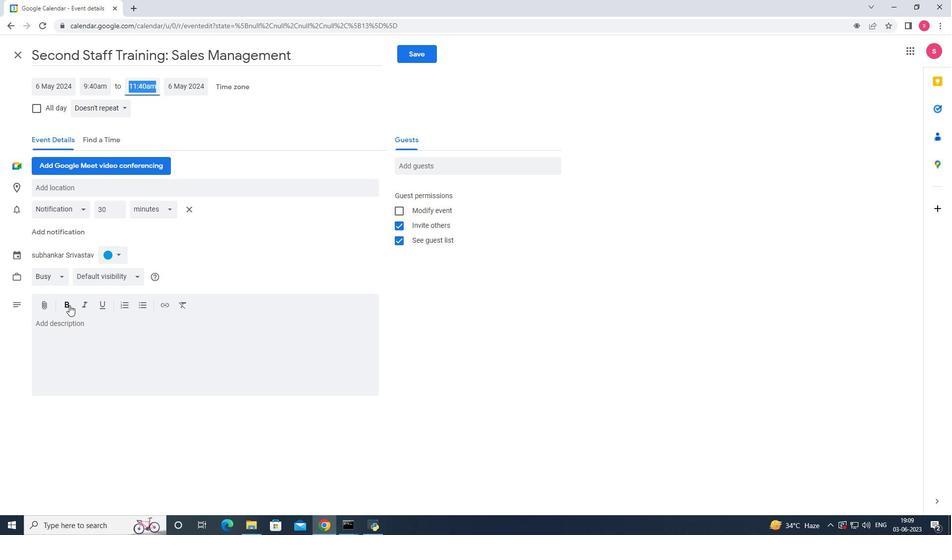 
Action: Mouse pressed left at (72, 322)
Screenshot: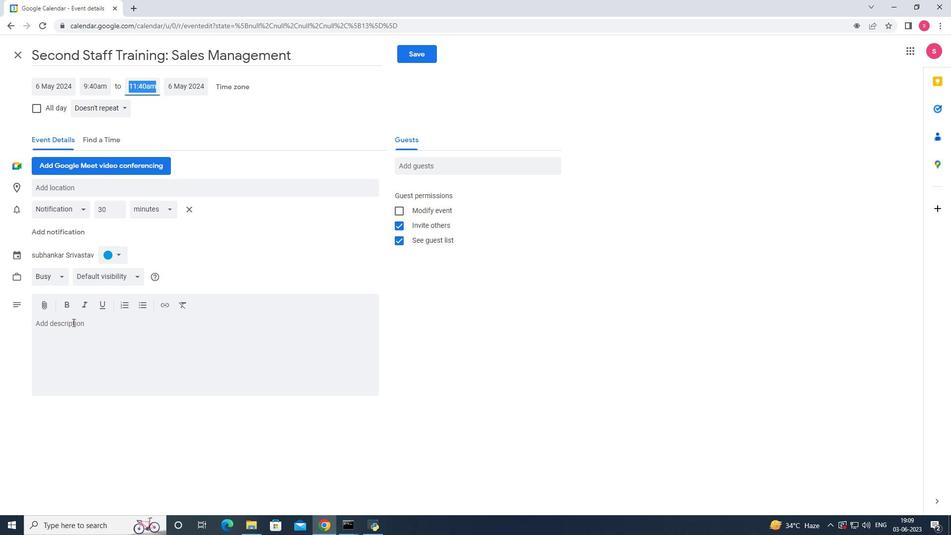 
Action: Key pressed <Key.shift><Key.shift><Key.shift>Participants<Key.space>will<Key.space>engage<Key.space>in<Key.space>self<Key.space><Key.backspace>re-<Key.backspace>-<Key.backspace><Key.backspace><Key.backspace>-reflection<Key.space>activities<Key.space>to<Key.space>enance<Key.space><Key.backspace><Key.backspace><Key.backspace><Key.backspace><Key.backspace>hance<Key.space>self<Key.space>aw<Key.backspace><Key.backspace><Key.backspace>-awareness<Key.space>and<Key.space>personal<Key.space>growth<Key.space>as<Key.space>leaders<Key.space><Key.backspace>.<Key.space><Key.shift>They<Key.space>will<Key.space>explore<Key.space>strategies<Key.space>for<Key.space>continuos<Key.space>l<Key.left><Key.left><Key.left><Key.left><Key.left><Key.right><Key.right>u<Key.right><Key.right><Key.right>earning,<Key.space>self<Key.space>mo<Key.backspace><Key.backspace><Key.backspace>-motivation<Key.space><Key.backspace>,<Key.space>and<Key.space>personal<Key.space><Key.backspace><Key.space>developement.
Screenshot: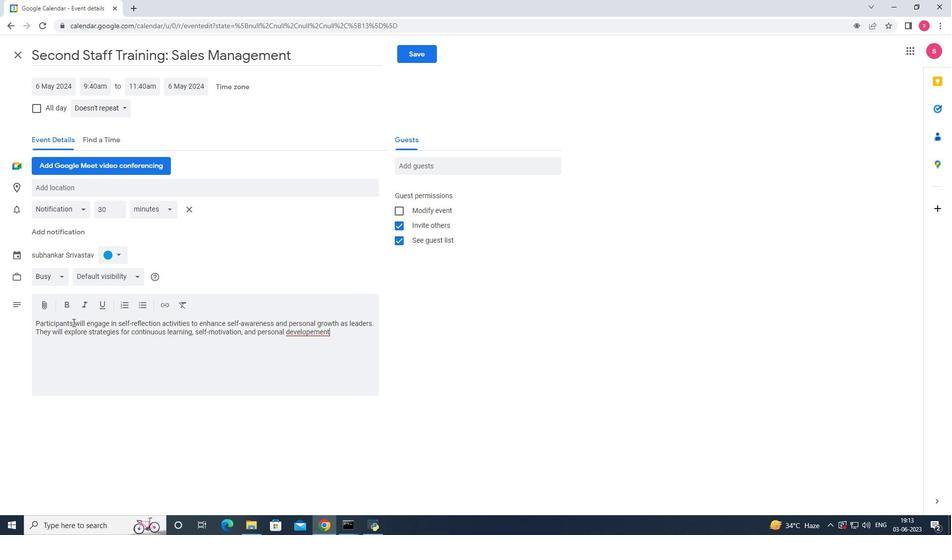 
Action: Mouse moved to (312, 334)
Screenshot: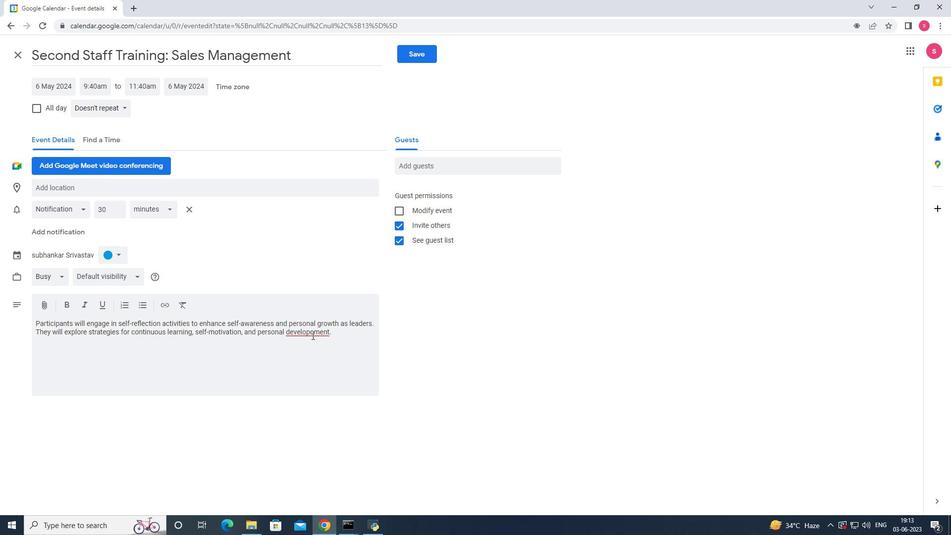 
Action: Mouse pressed left at (312, 334)
Screenshot: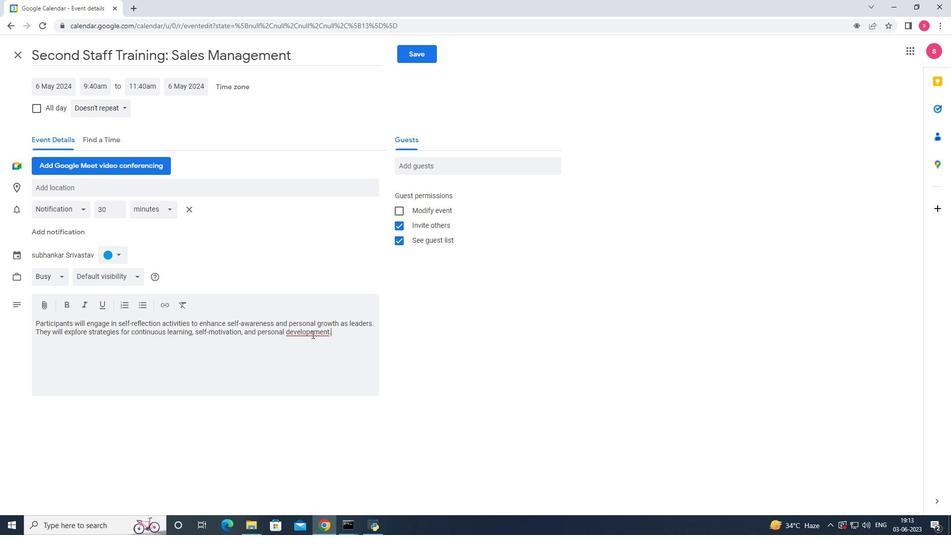 
Action: Mouse moved to (345, 379)
Screenshot: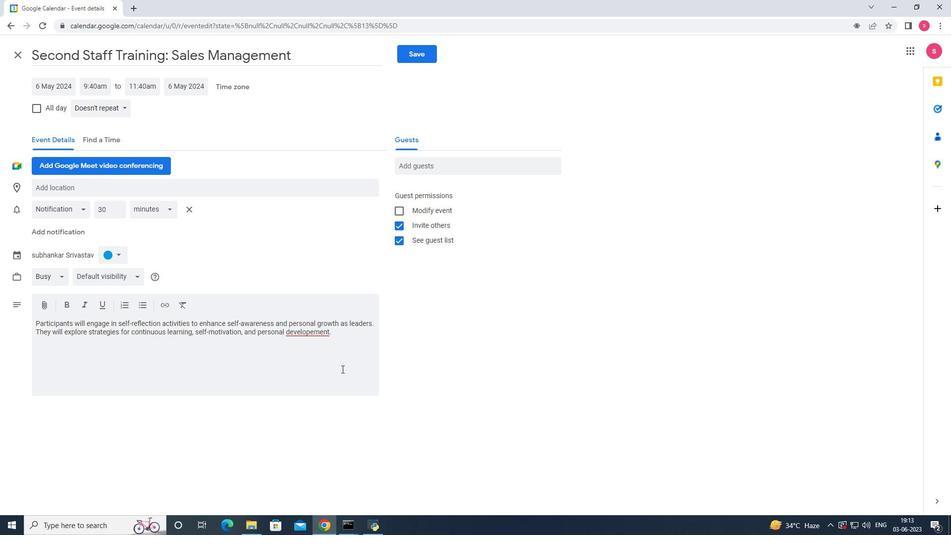 
Action: Key pressed <Key.backspace>
Screenshot: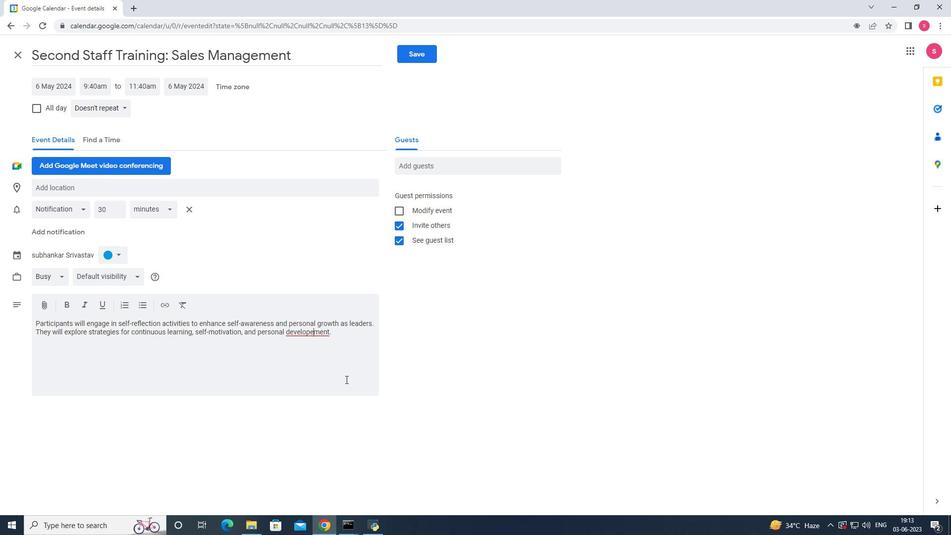 
Action: Mouse moved to (84, 191)
Screenshot: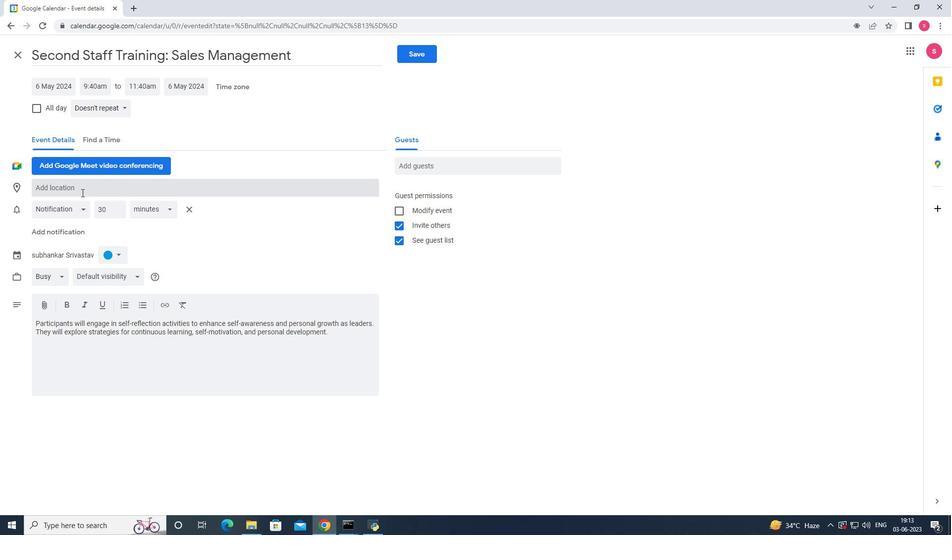 
Action: Mouse pressed left at (84, 191)
Screenshot: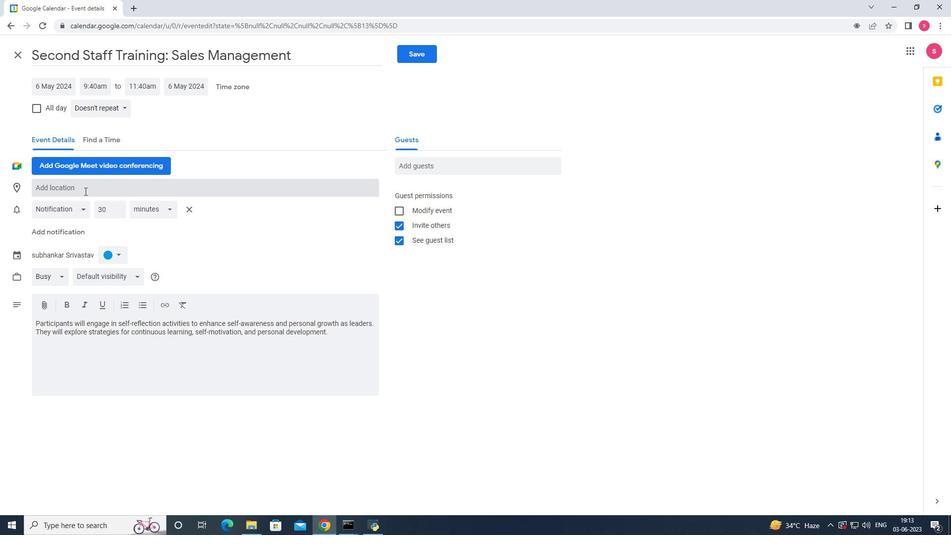 
Action: Mouse moved to (119, 252)
Screenshot: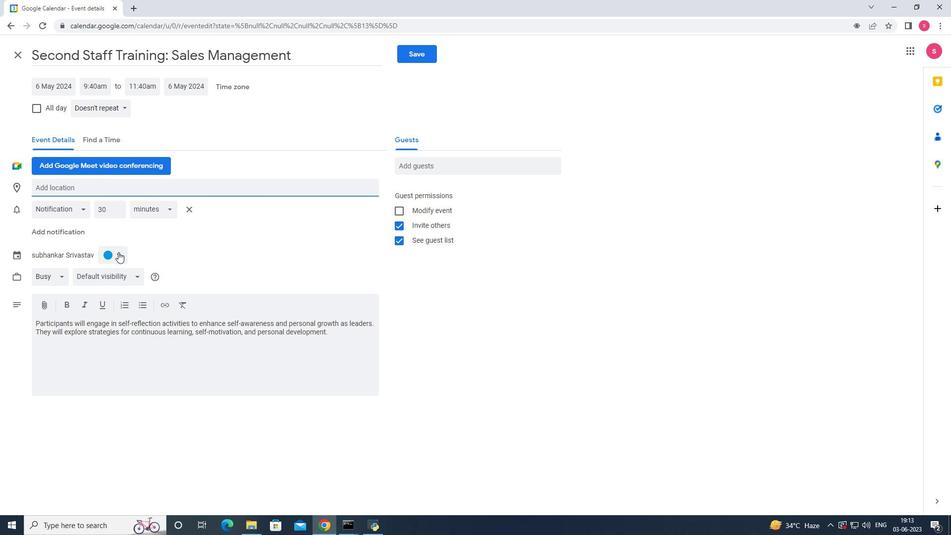 
Action: Mouse pressed left at (119, 252)
Screenshot: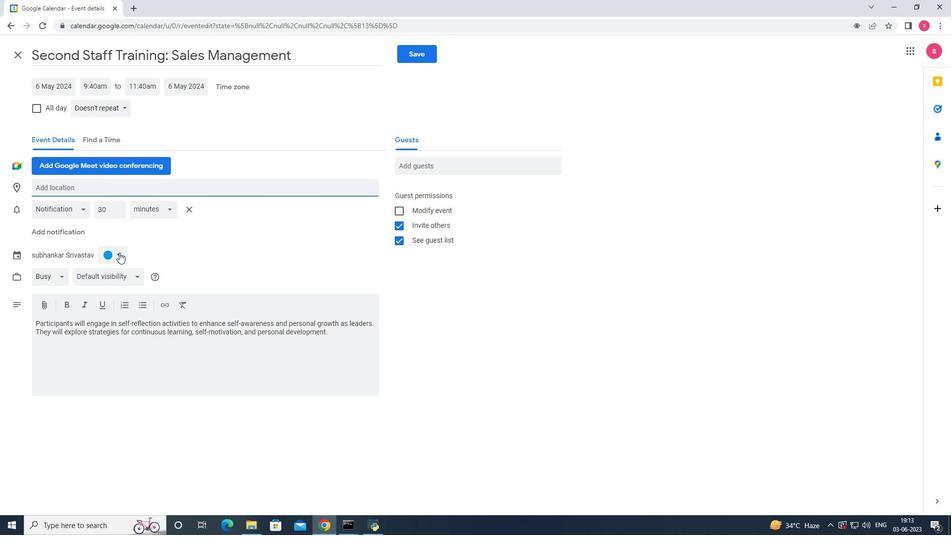
Action: Mouse moved to (108, 252)
Screenshot: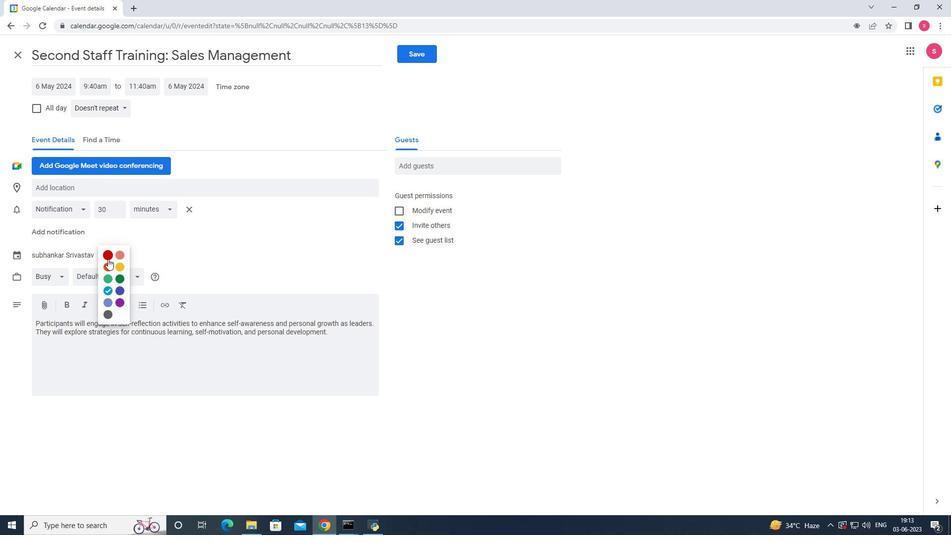 
Action: Mouse pressed left at (108, 252)
Screenshot: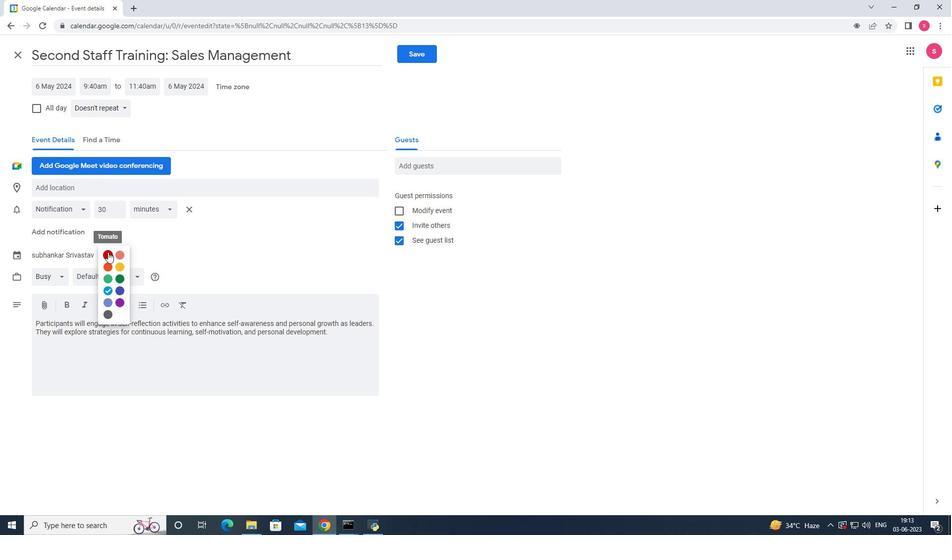 
Action: Mouse moved to (83, 187)
Screenshot: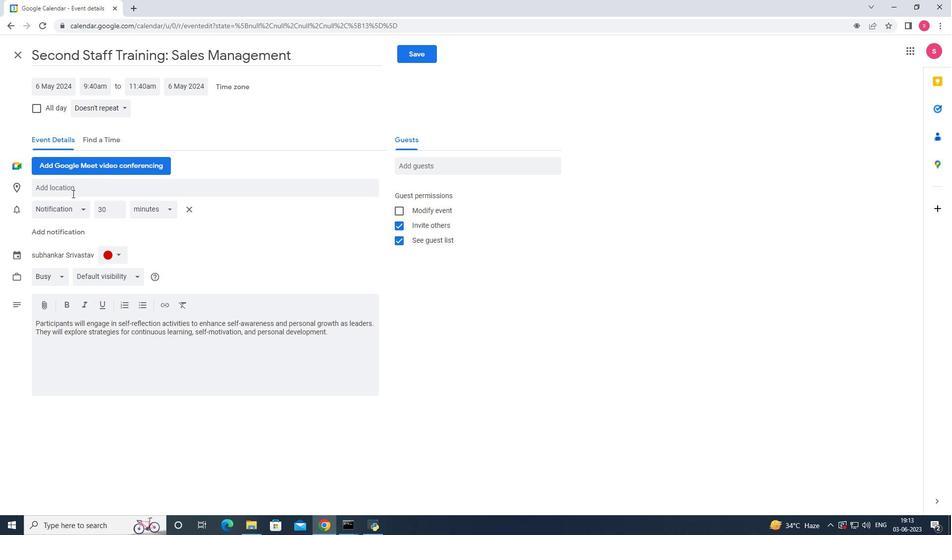 
Action: Mouse pressed left at (83, 187)
Screenshot: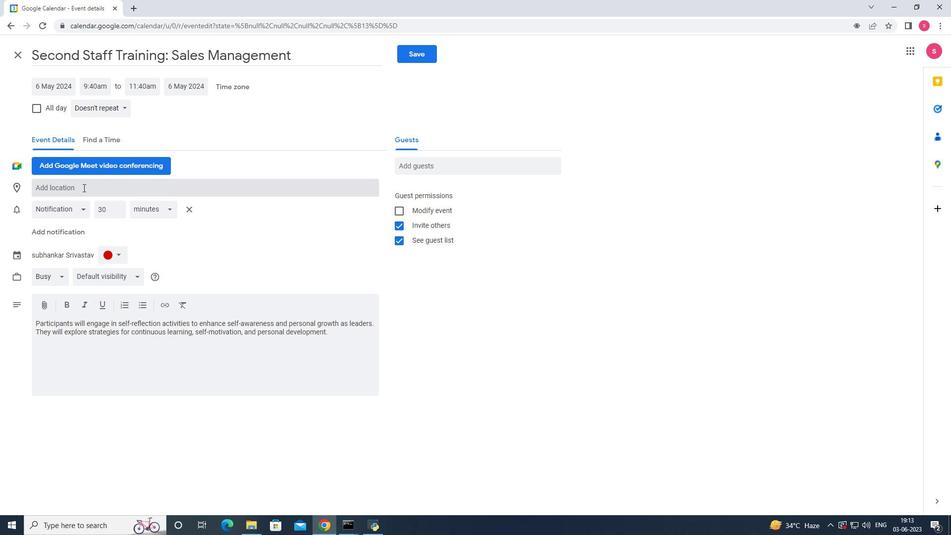 
Action: Key pressed <Key.shift>Lima,<Key.space><Key.shift><Key.shift>Peru
Screenshot: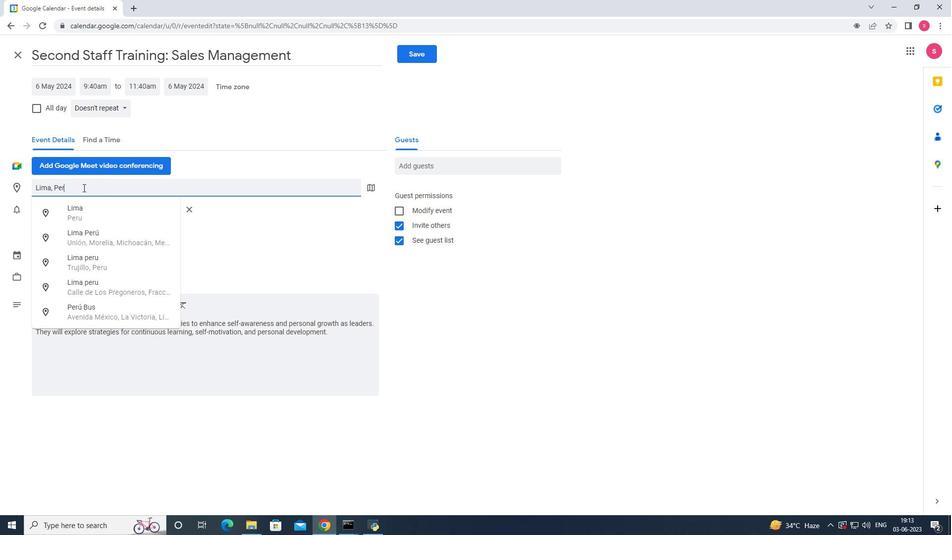 
Action: Mouse moved to (100, 185)
Screenshot: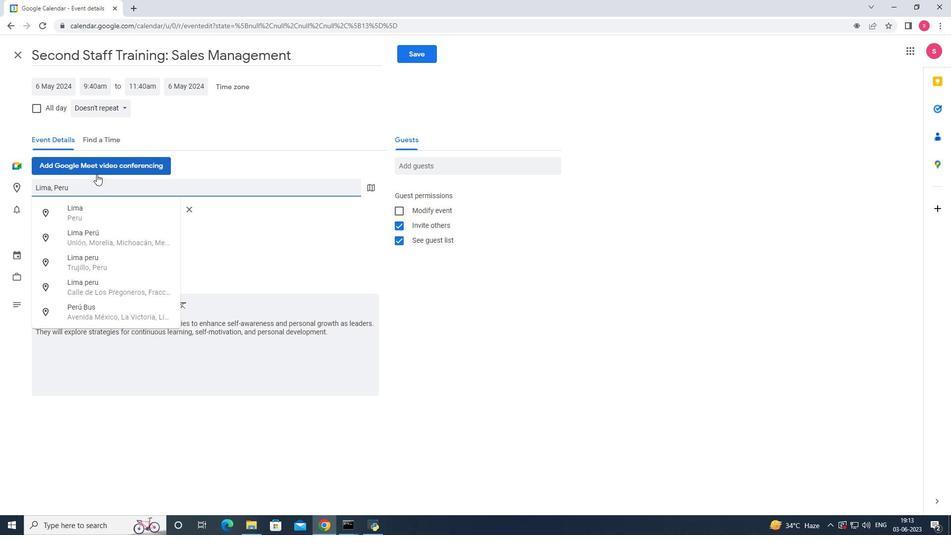 
Action: Mouse pressed left at (100, 185)
Screenshot: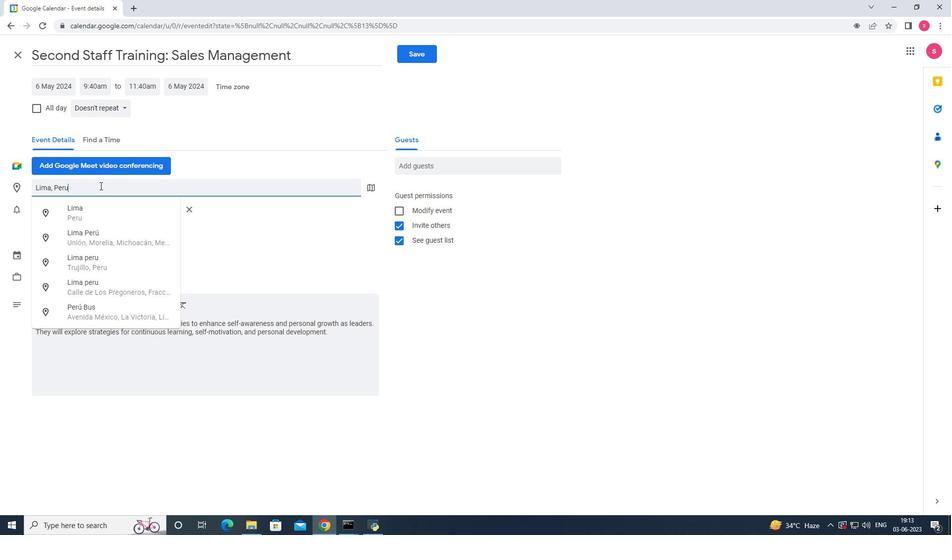 
Action: Mouse moved to (118, 104)
Screenshot: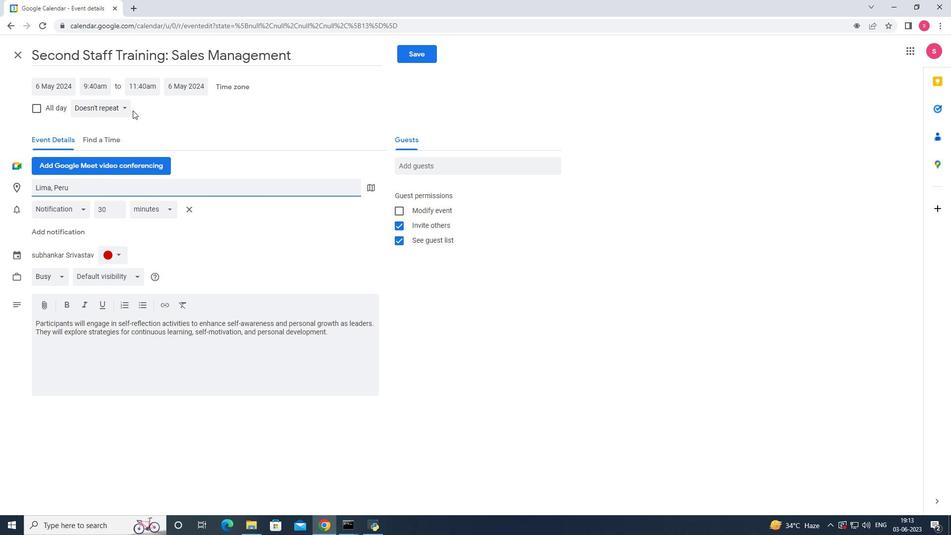 
Action: Mouse pressed left at (118, 104)
Screenshot: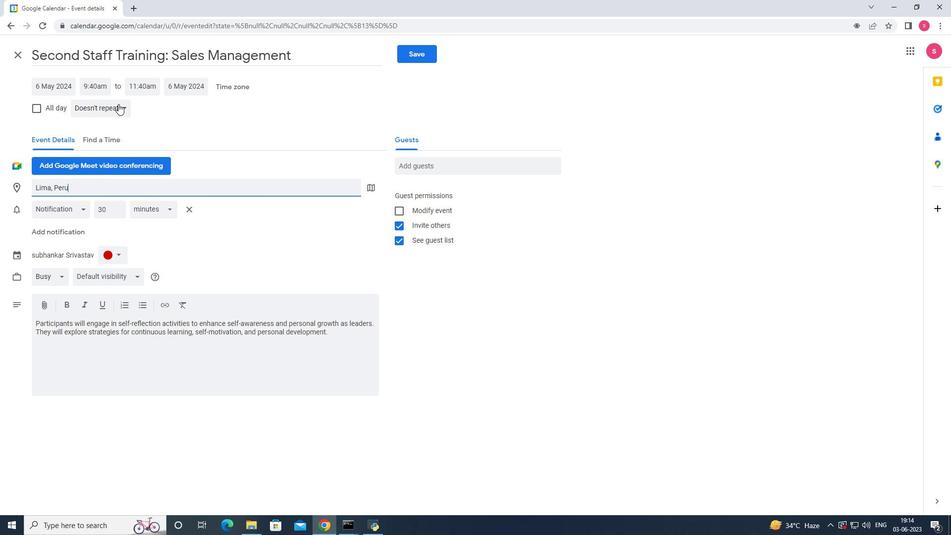 
Action: Mouse moved to (108, 197)
Screenshot: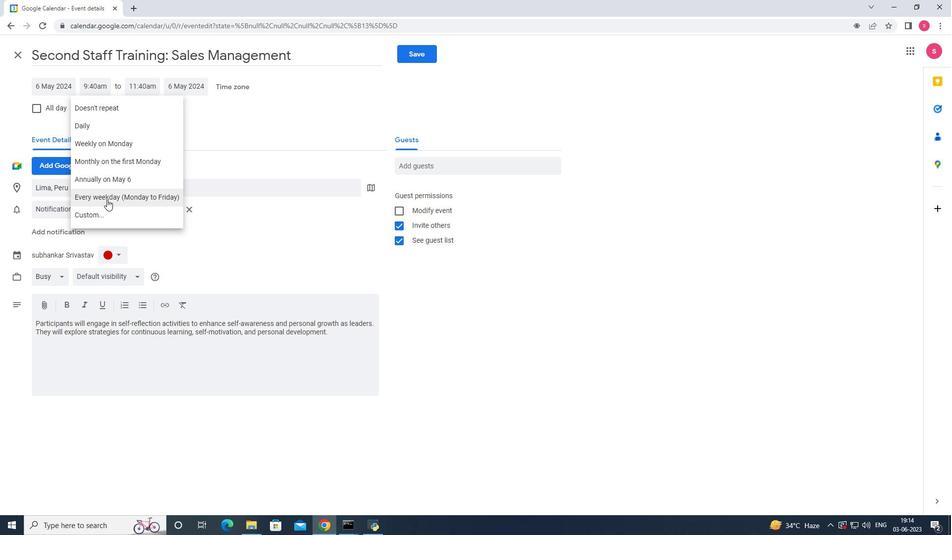 
Action: Mouse pressed left at (108, 197)
Screenshot: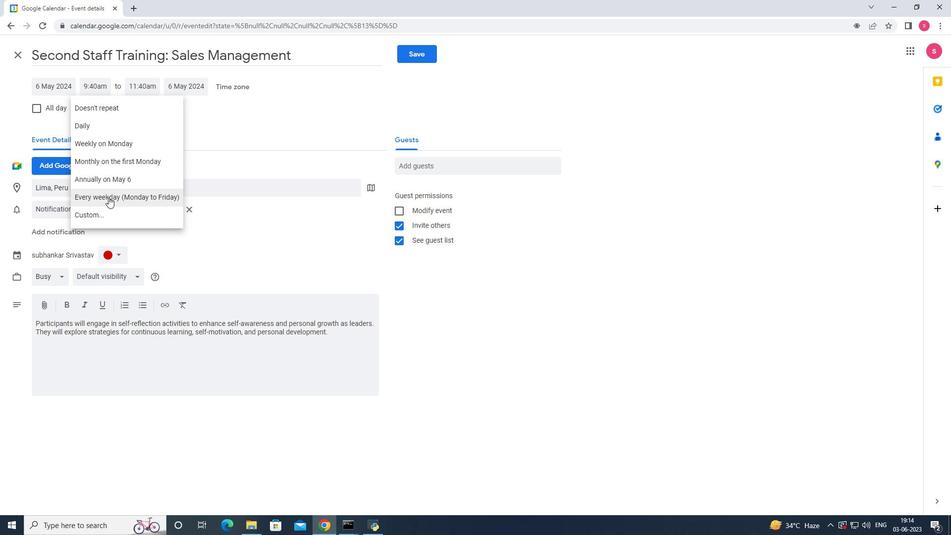 
Action: Mouse moved to (414, 57)
Screenshot: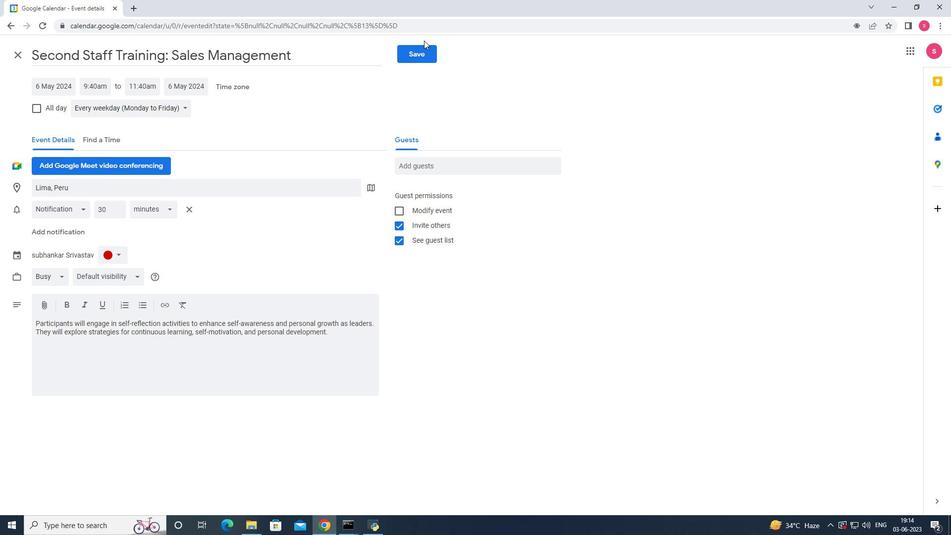 
Action: Mouse pressed left at (414, 57)
Screenshot: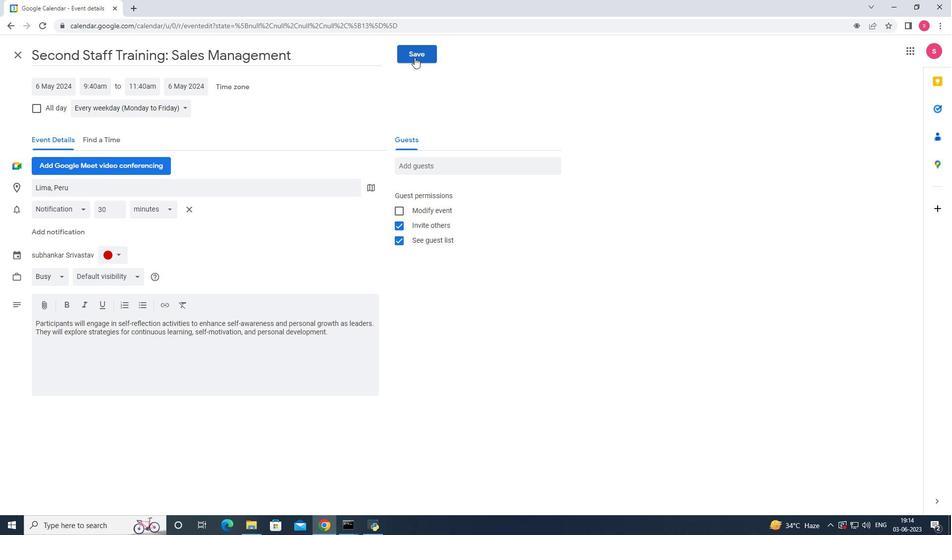 
Action: Mouse moved to (814, 400)
Screenshot: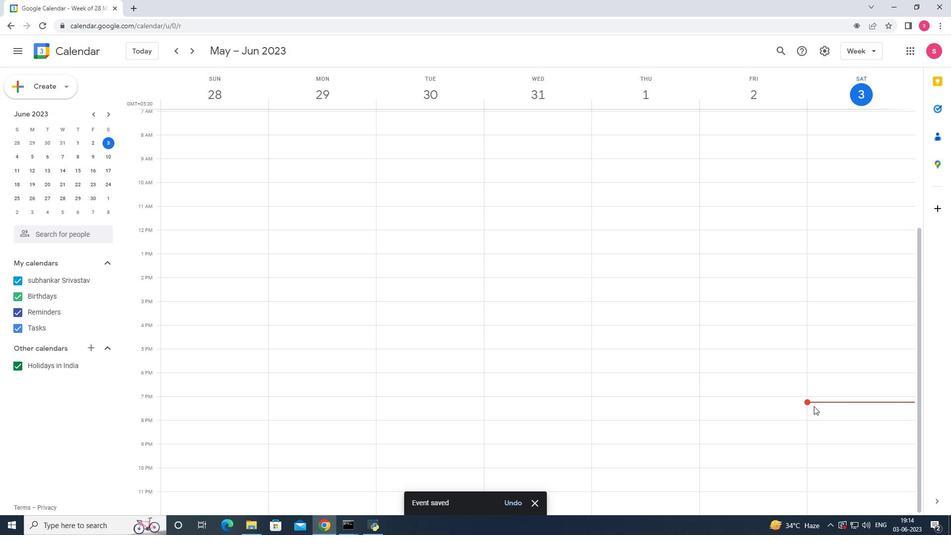
Action: Mouse pressed left at (814, 400)
Screenshot: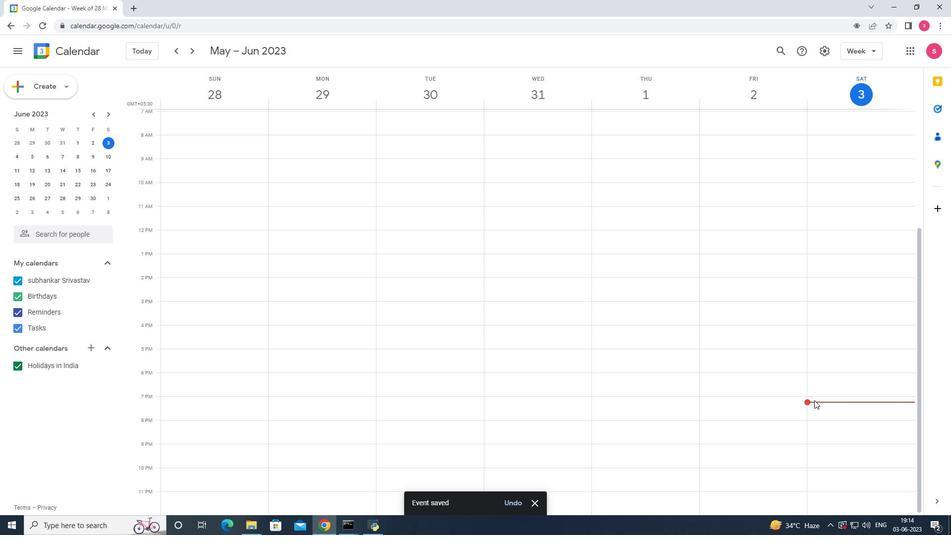 
Action: Mouse moved to (849, 365)
Screenshot: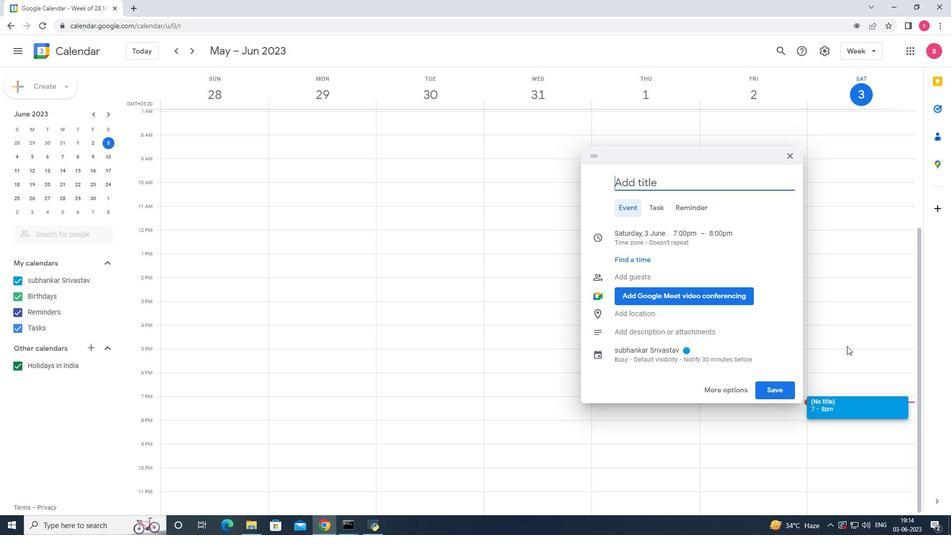 
Action: Mouse pressed left at (849, 365)
Screenshot: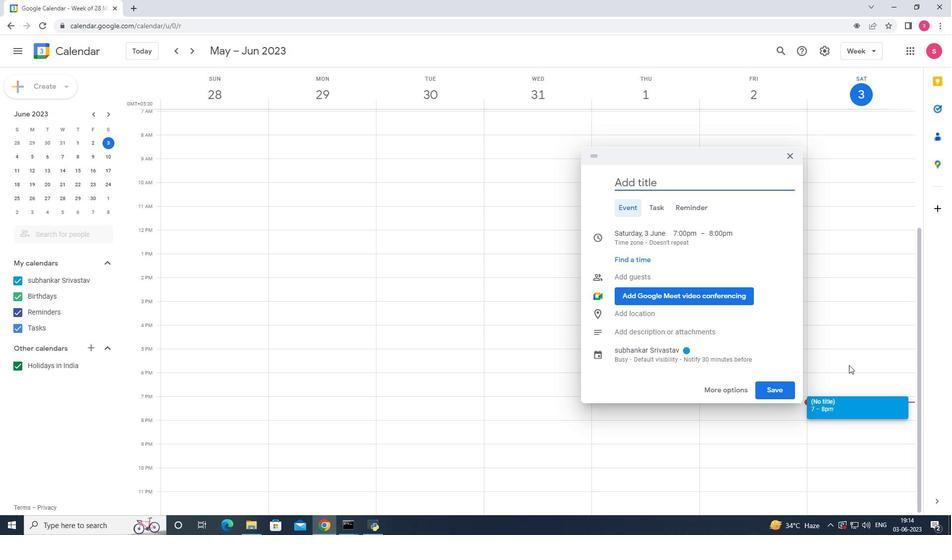 
Action: Mouse pressed left at (849, 365)
Screenshot: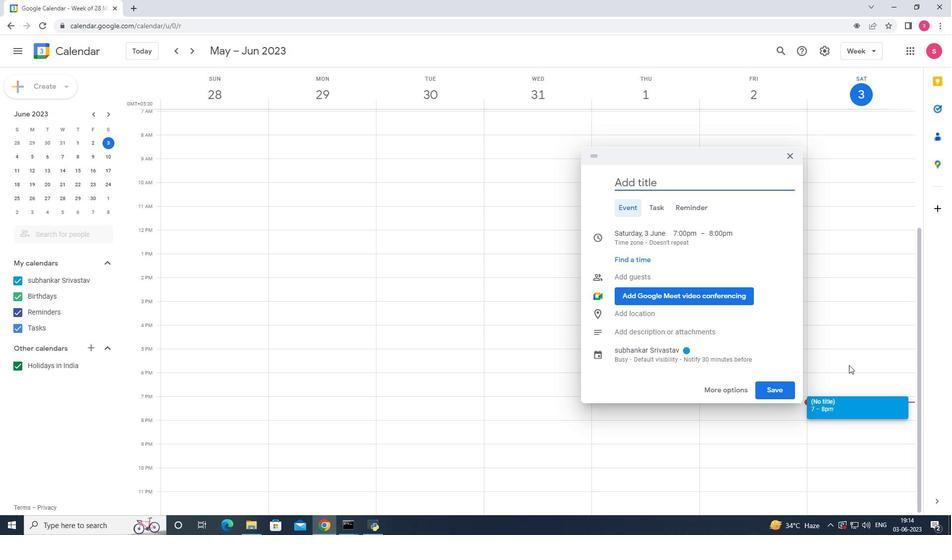 
Action: Mouse moved to (807, 402)
Screenshot: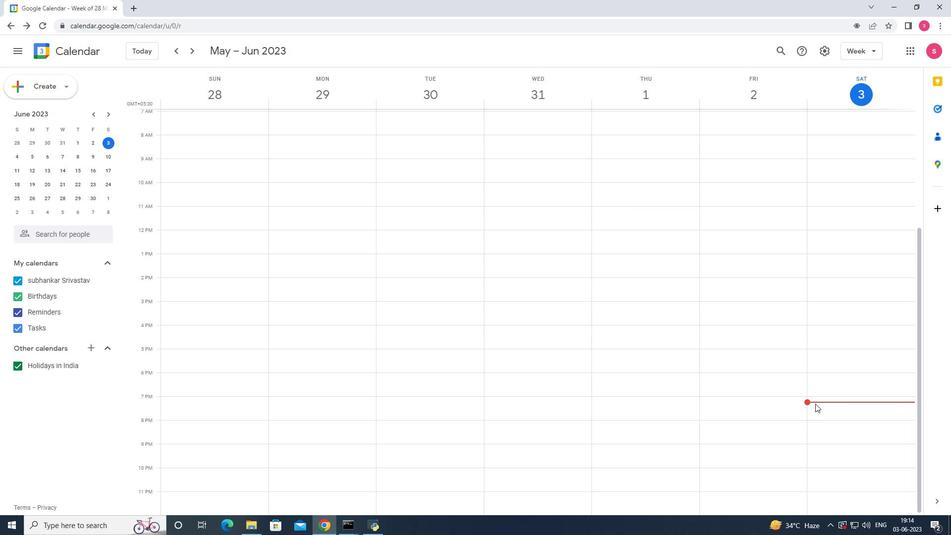 
Action: Mouse pressed left at (807, 402)
Screenshot: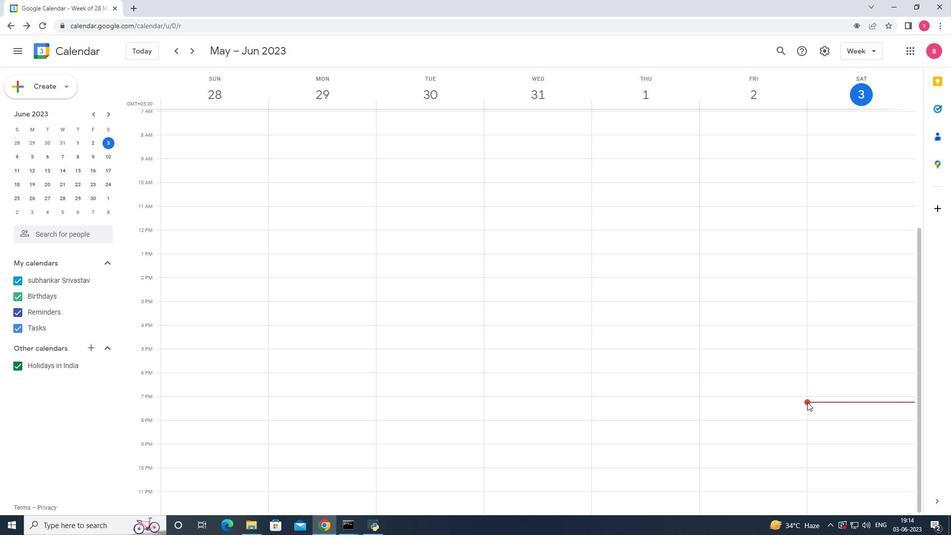 
Action: Mouse moved to (629, 292)
Screenshot: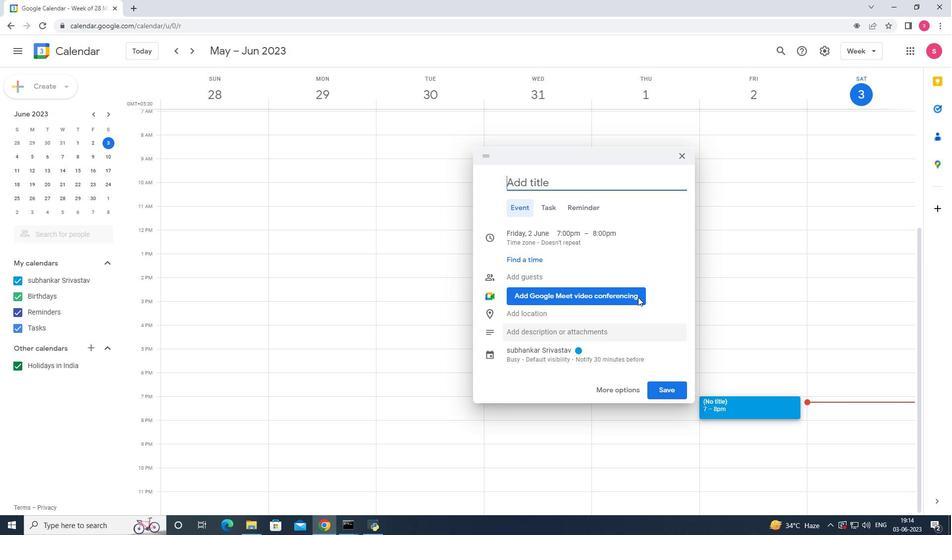 
Action: Mouse scrolled (629, 292) with delta (0, 0)
Screenshot: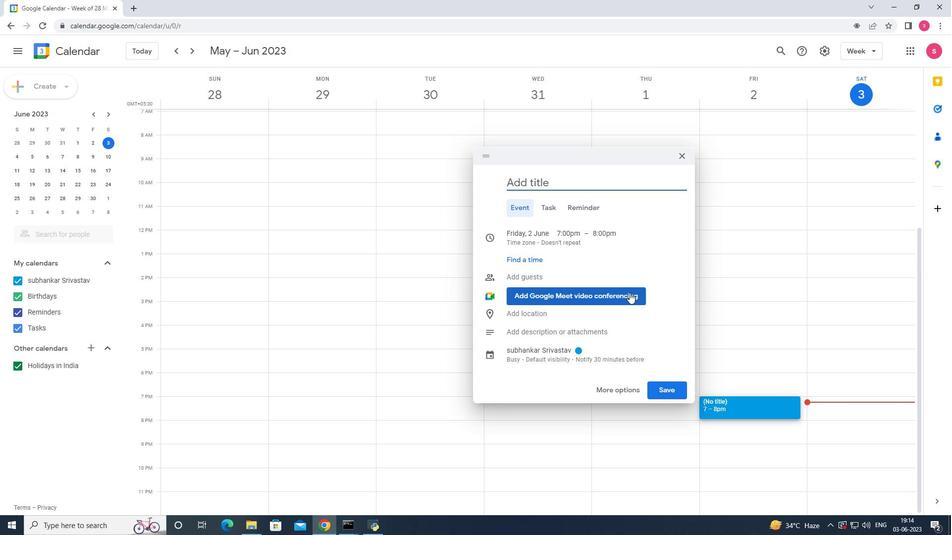
Action: Mouse moved to (766, 360)
Screenshot: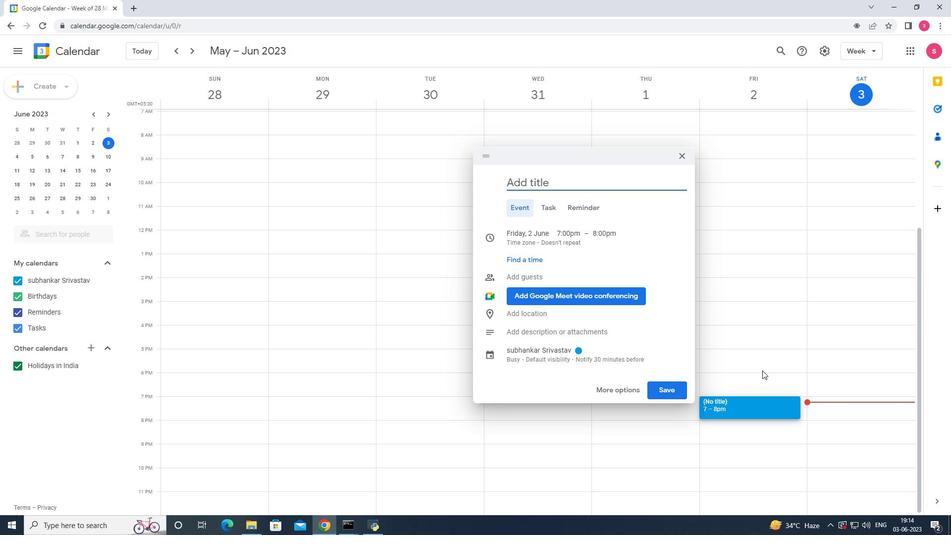 
Action: Mouse pressed left at (766, 360)
Screenshot: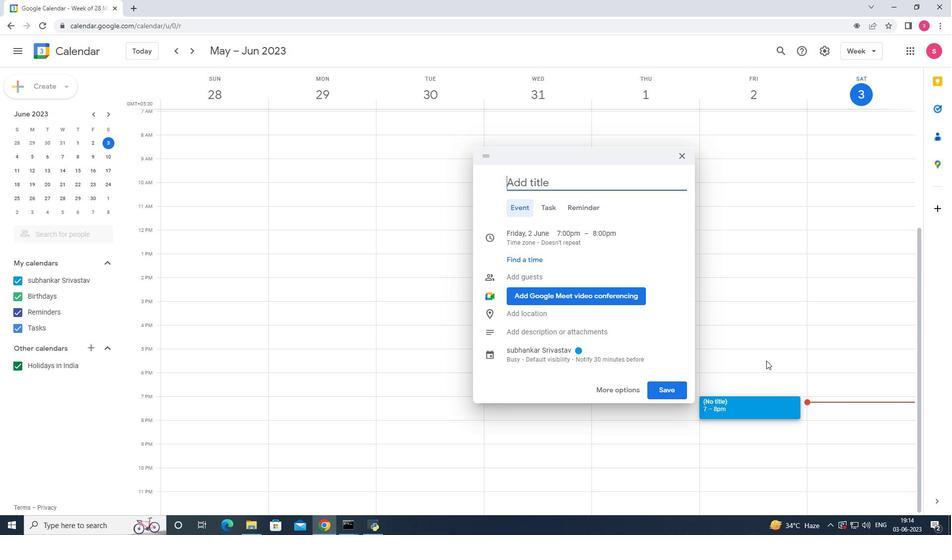 
Action: Mouse moved to (776, 391)
Screenshot: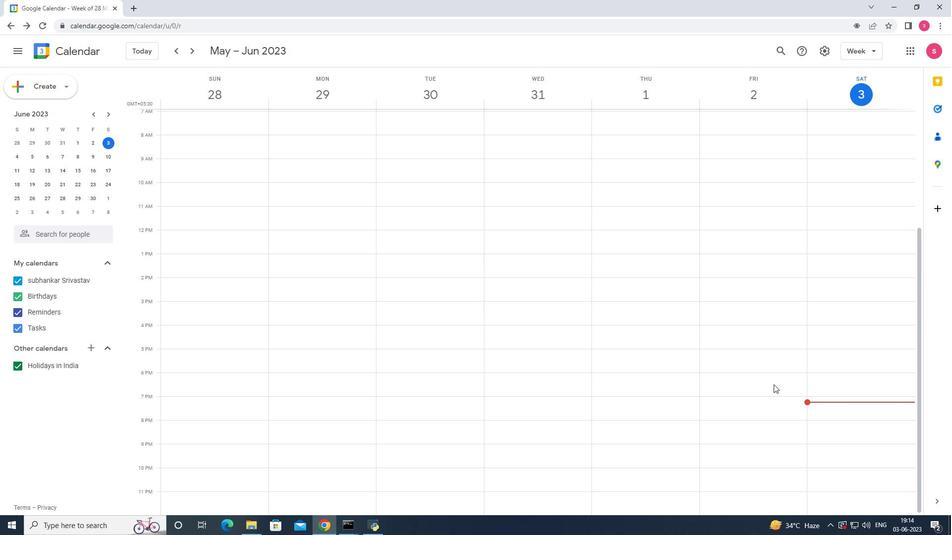 
Action: Mouse scrolled (776, 391) with delta (0, 0)
Screenshot: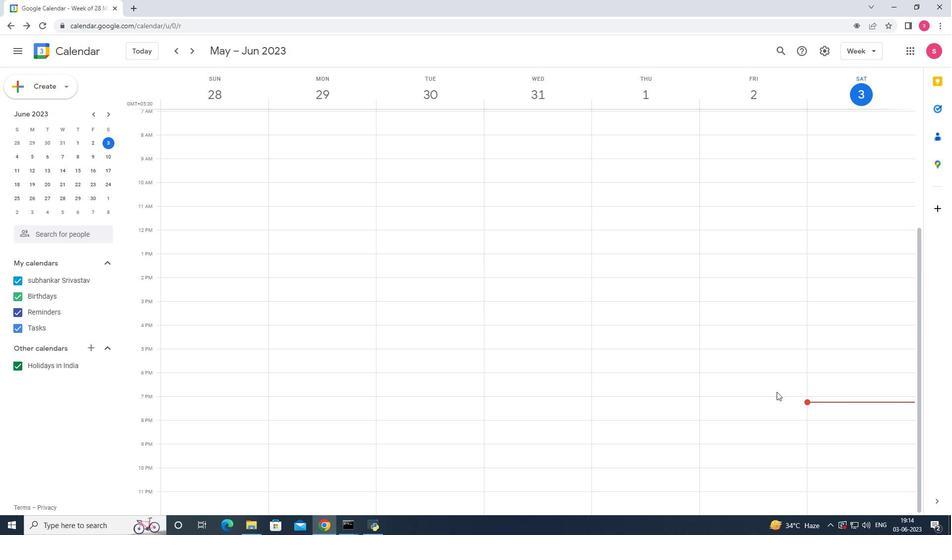 
Action: Mouse moved to (109, 115)
Screenshot: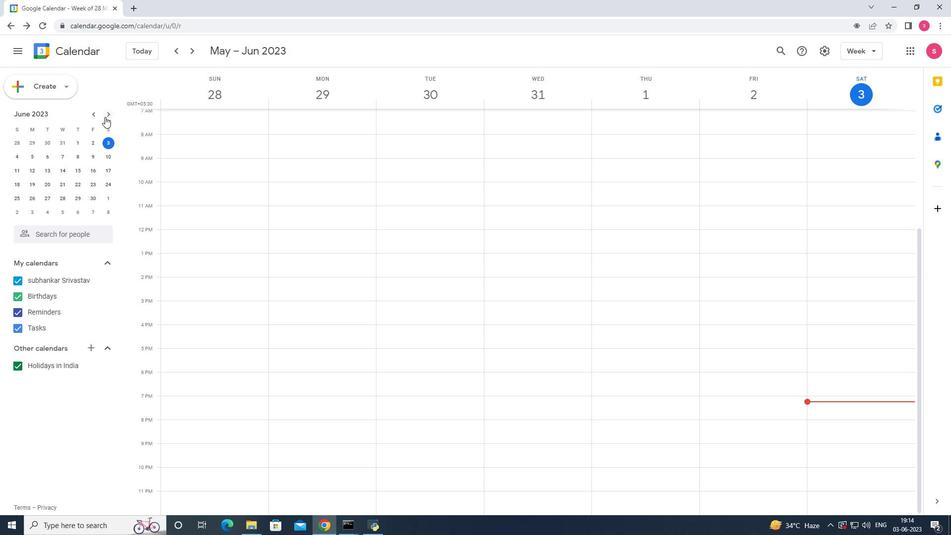 
Action: Mouse pressed left at (109, 115)
Screenshot: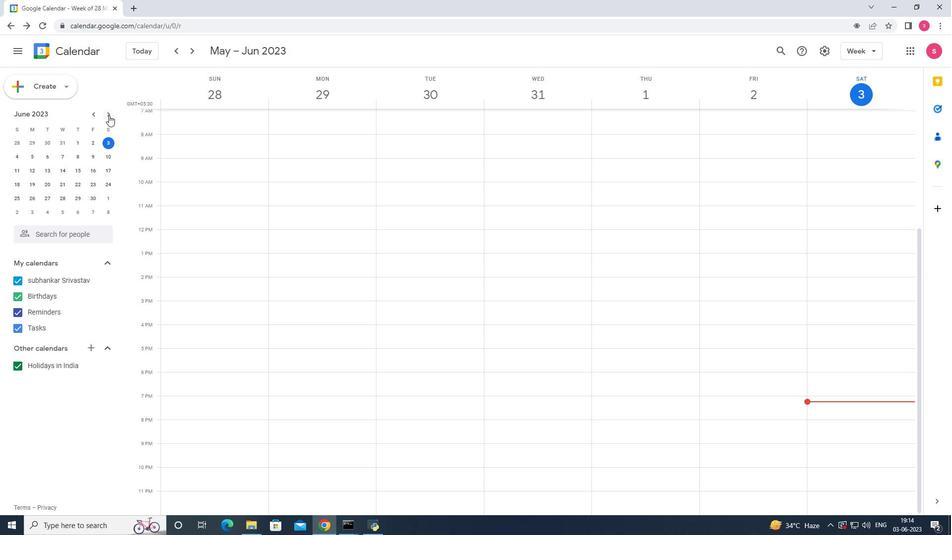 
Action: Mouse pressed left at (109, 115)
Screenshot: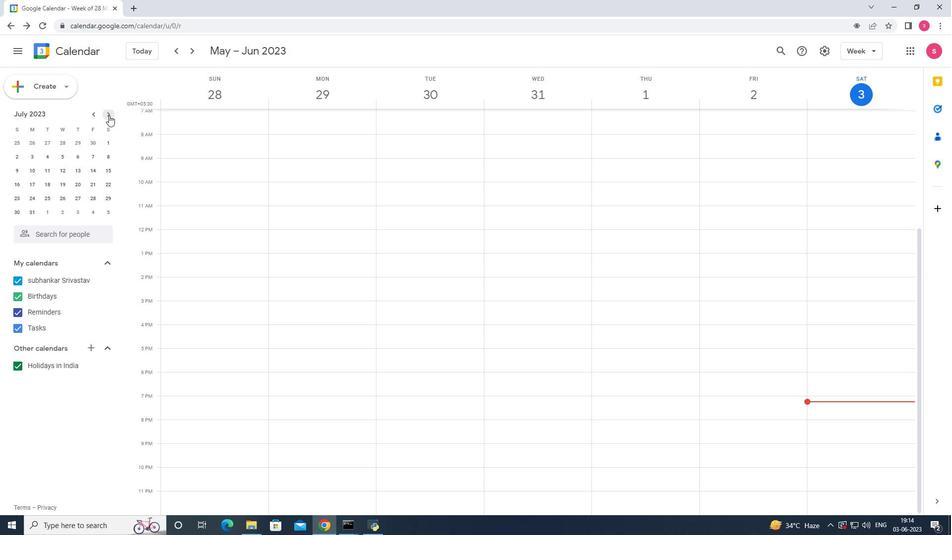 
Action: Mouse pressed left at (109, 115)
Screenshot: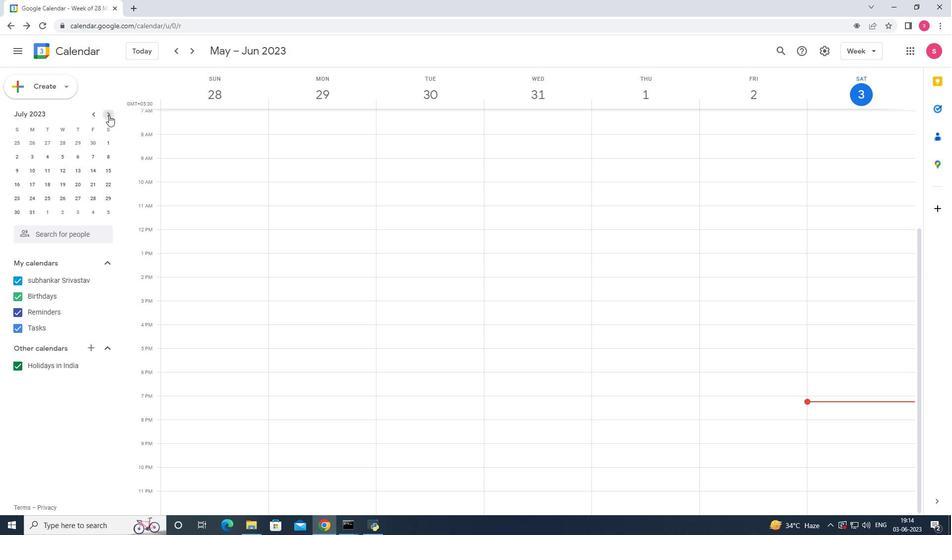 
Action: Mouse pressed left at (109, 115)
Screenshot: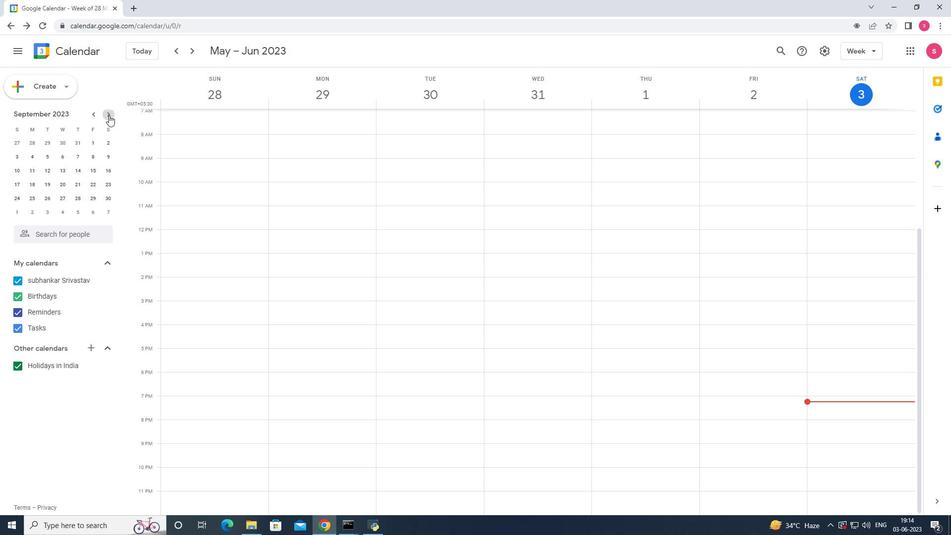
Action: Mouse pressed left at (109, 115)
Screenshot: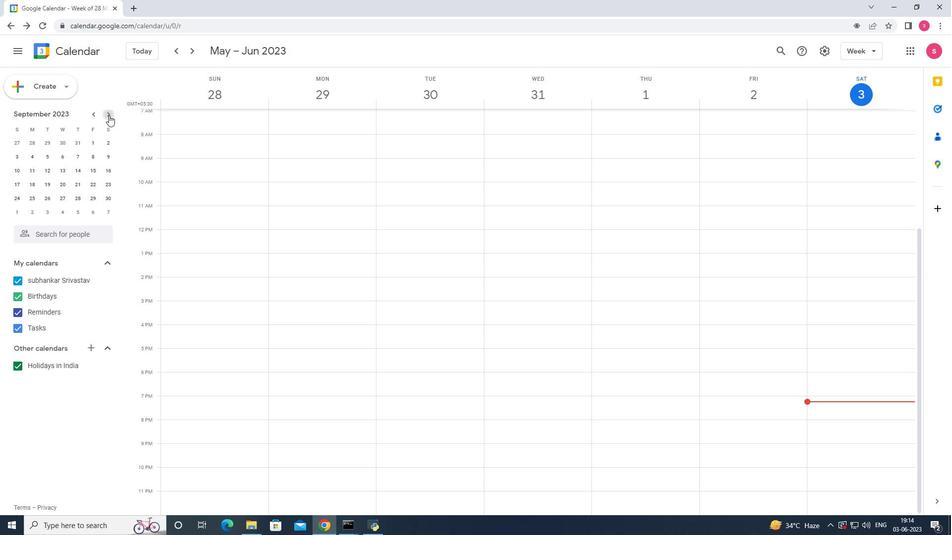 
Action: Mouse pressed left at (109, 115)
Screenshot: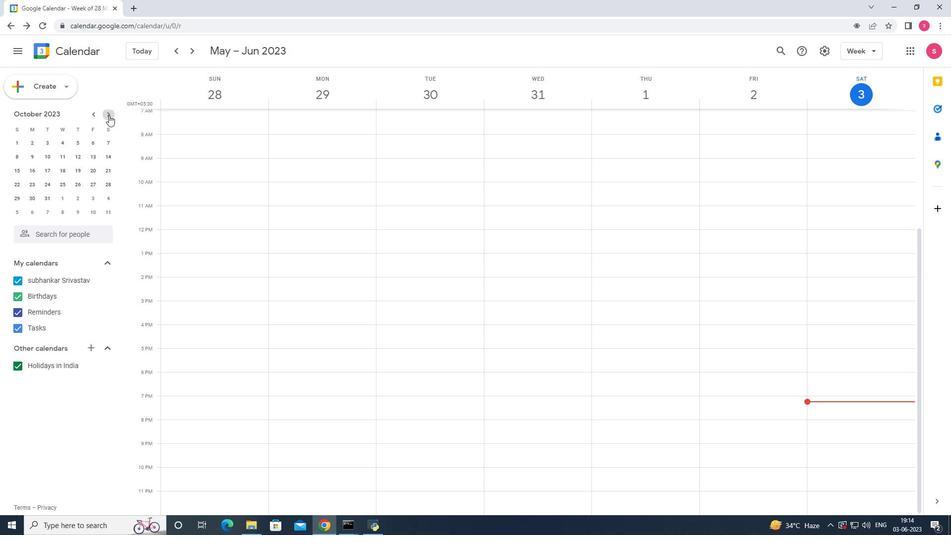 
Action: Mouse pressed left at (109, 115)
Screenshot: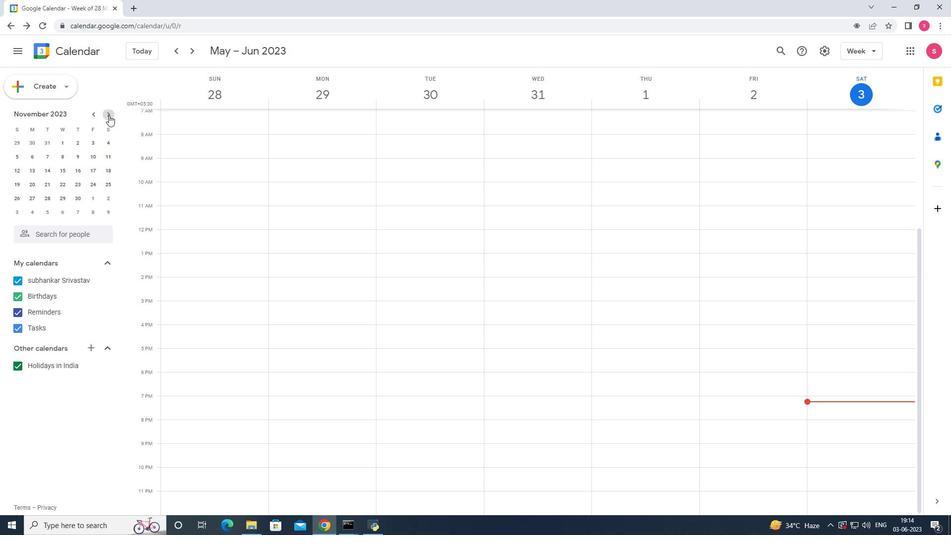 
Action: Mouse pressed left at (109, 115)
Screenshot: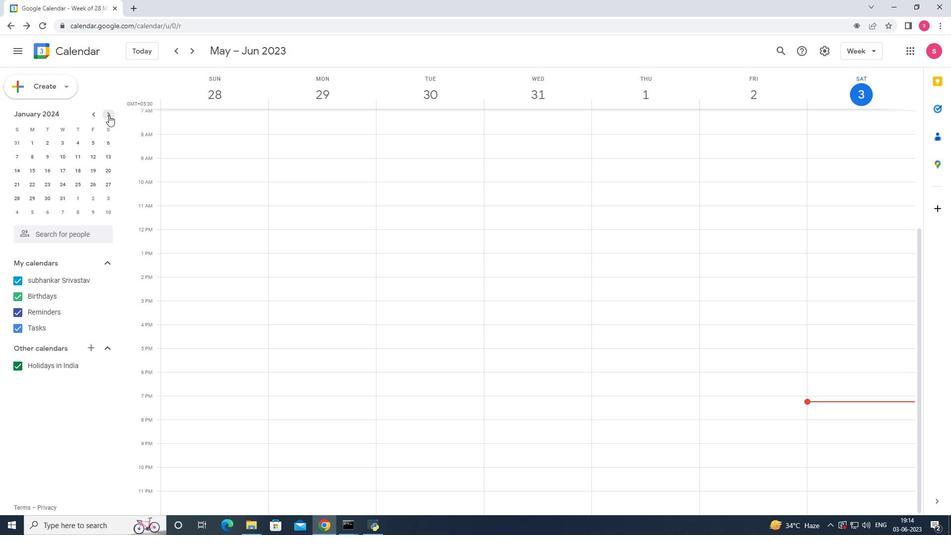 
Action: Mouse pressed left at (109, 115)
Screenshot: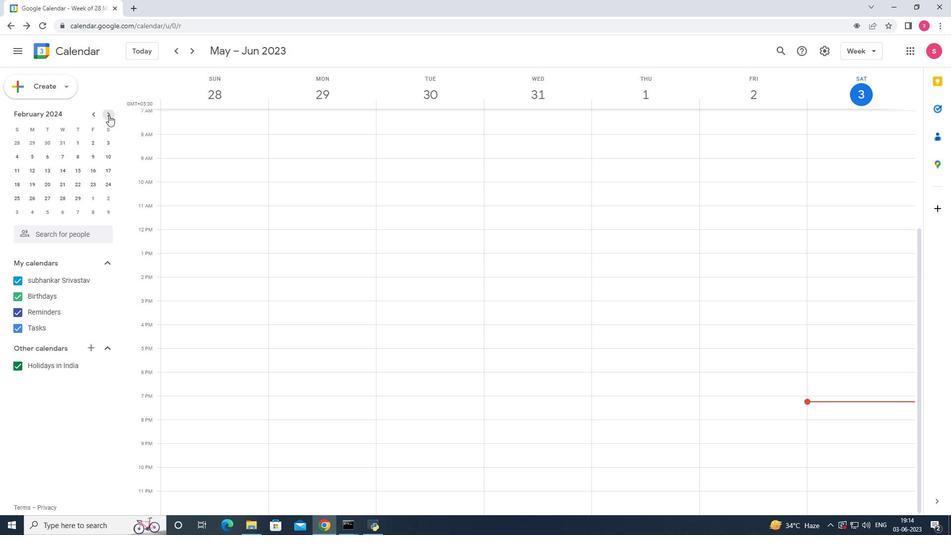 
Action: Mouse pressed left at (109, 115)
Screenshot: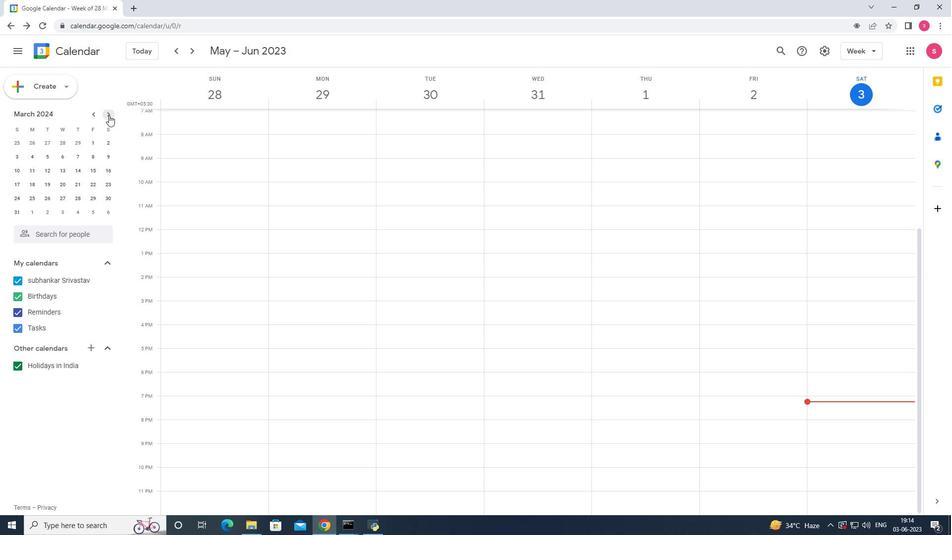 
Action: Mouse pressed left at (109, 115)
Screenshot: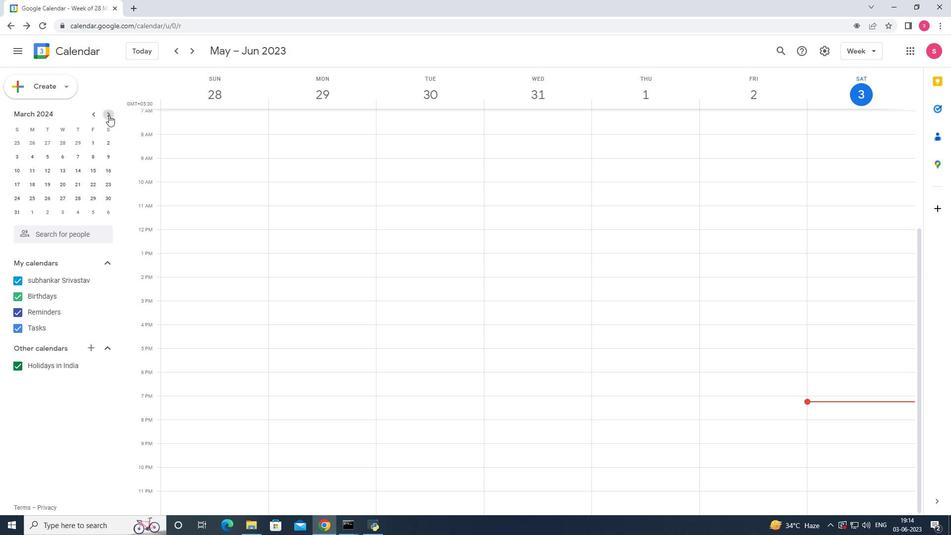 
Action: Mouse pressed left at (109, 115)
Screenshot: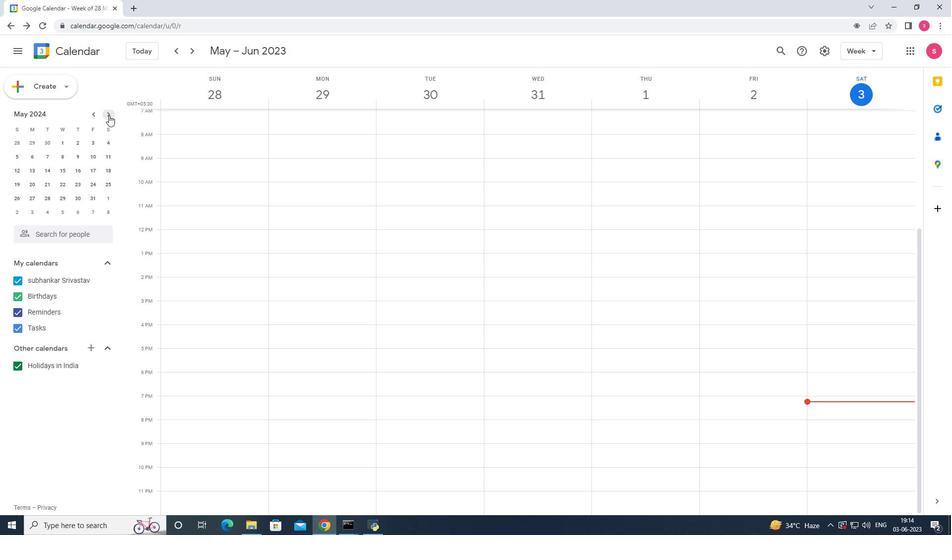 
Action: Mouse moved to (93, 114)
Screenshot: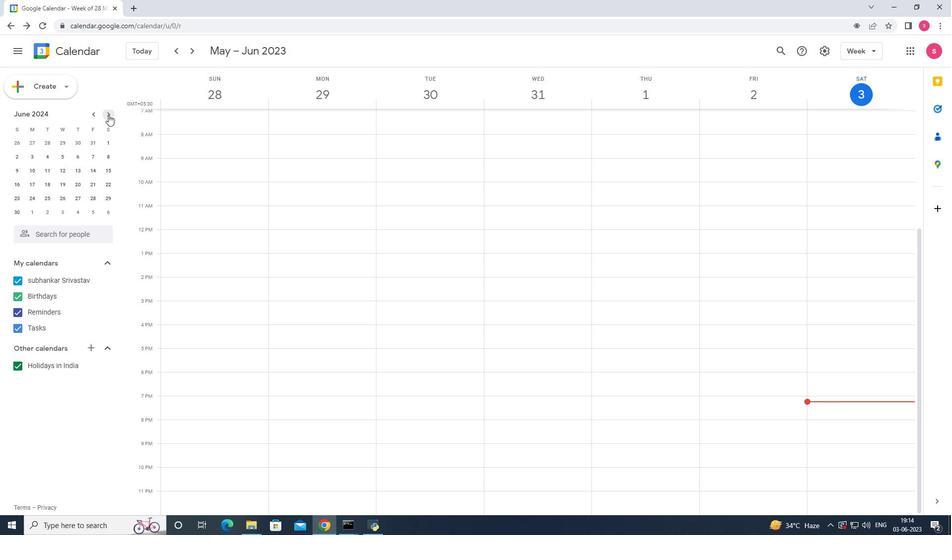 
Action: Mouse pressed left at (93, 114)
Screenshot: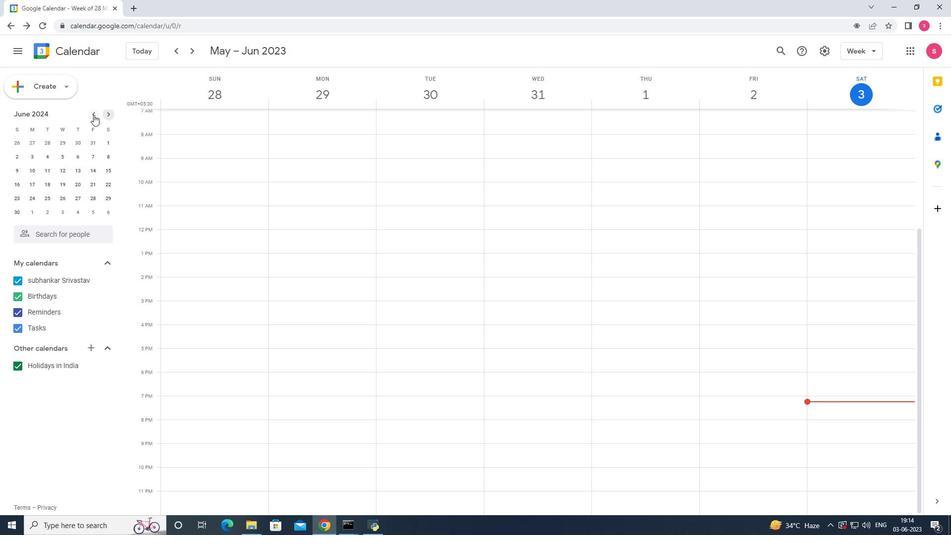 
Action: Mouse moved to (110, 280)
Screenshot: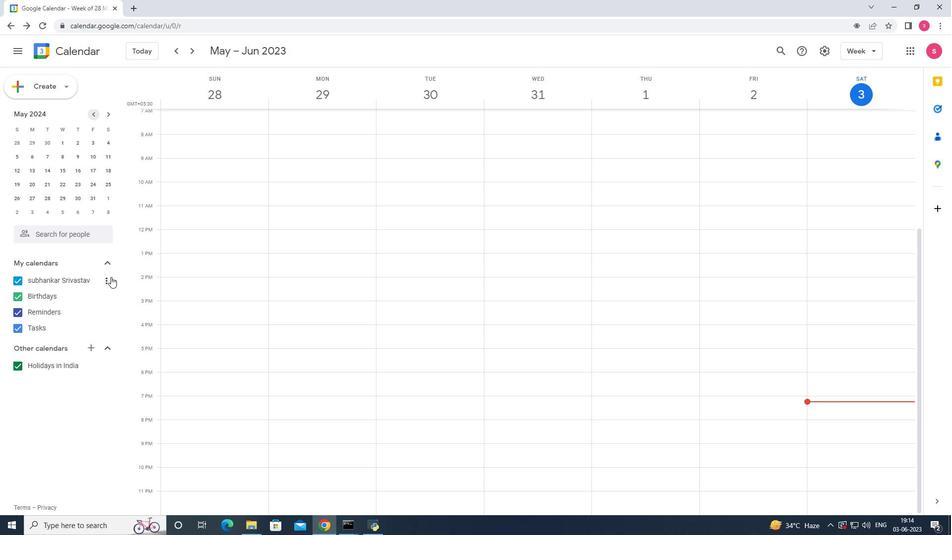 
Action: Mouse scrolled (110, 280) with delta (0, 0)
Screenshot: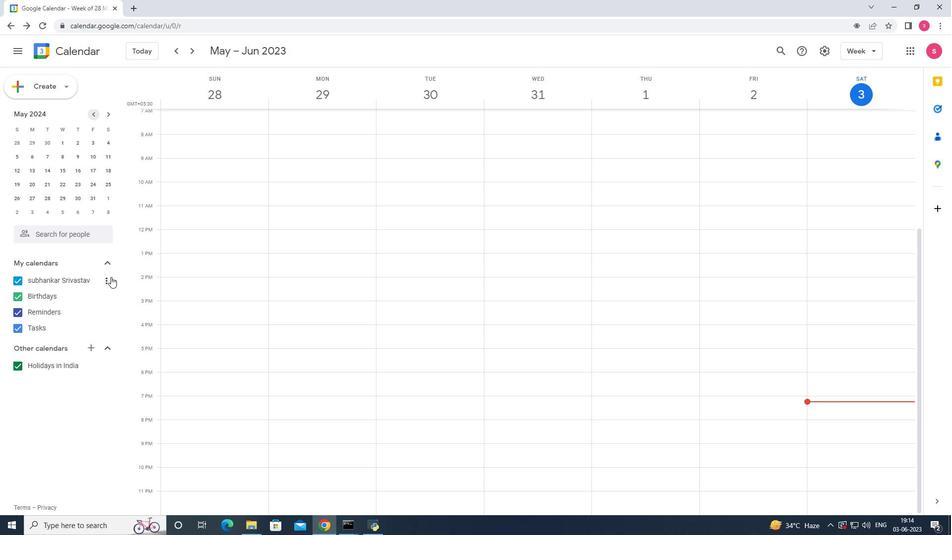 
Action: Mouse moved to (103, 351)
Screenshot: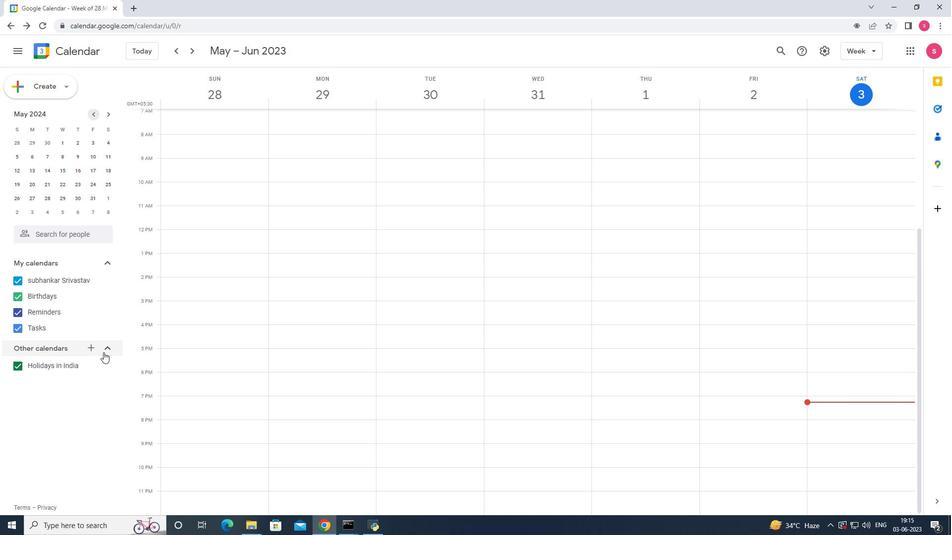 
